 Task: Search one way flight ticket for 4 adults, 2 children, 2 infants in seat and 1 infant on lap in premium economy from Pierre: Pierre Regional Airport to Gillette: Gillette Campbell County Airport on 5-1-2023. Choice of flights is United. Number of bags: 9 checked bags. Price is upto 74000. Outbound departure time preference is 21:15.
Action: Mouse moved to (300, 326)
Screenshot: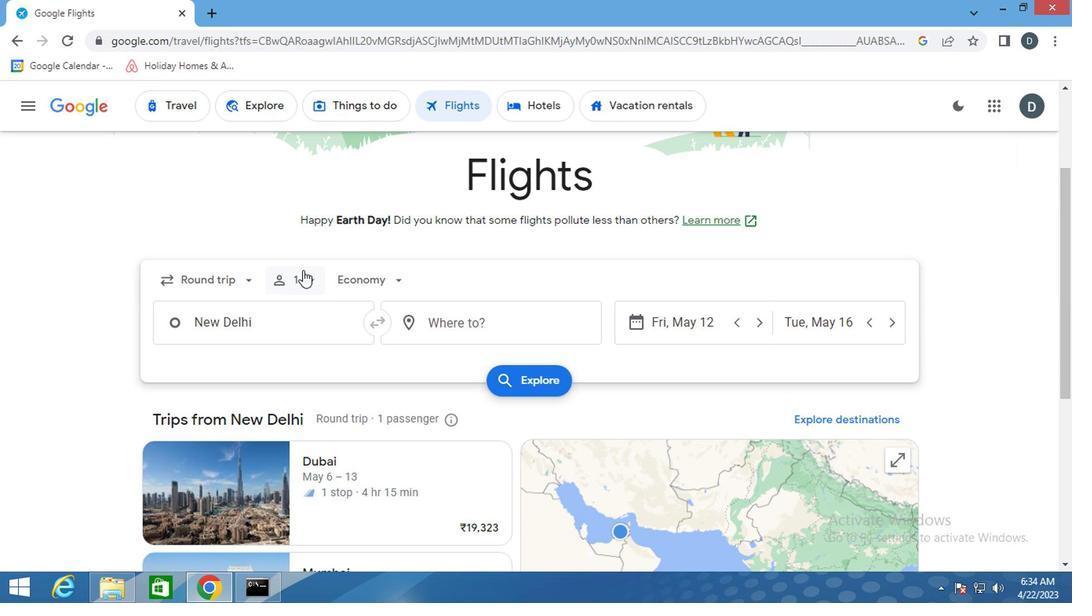 
Action: Mouse pressed left at (300, 326)
Screenshot: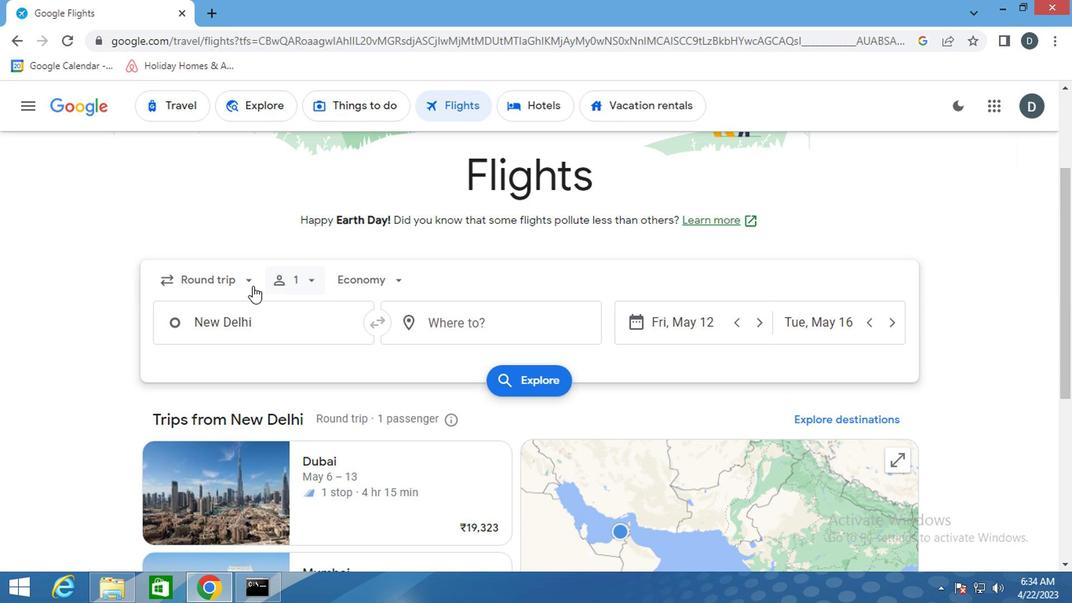 
Action: Mouse moved to (302, 378)
Screenshot: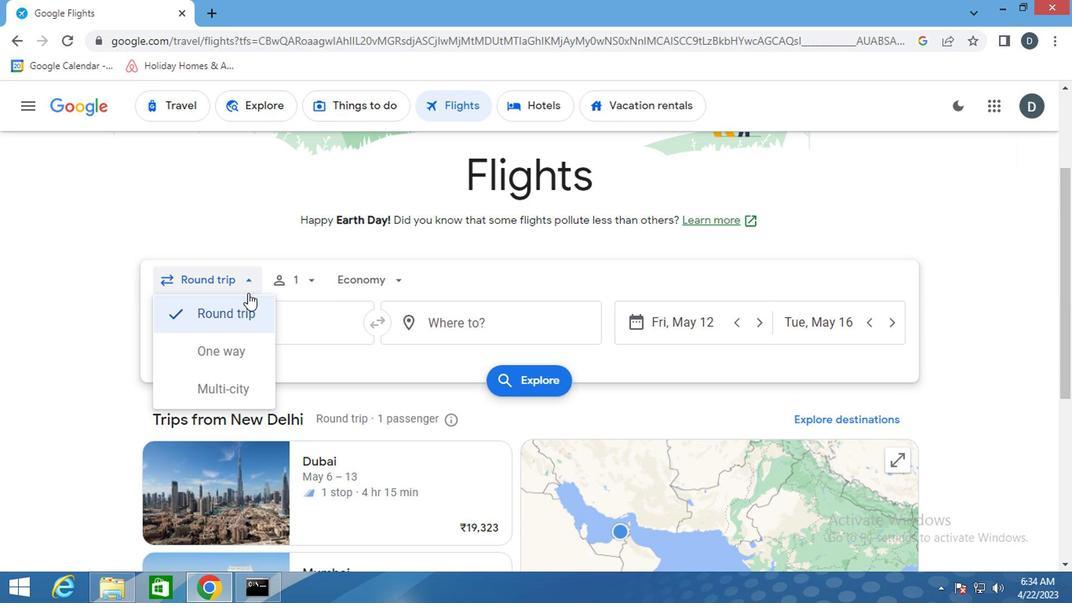 
Action: Mouse pressed left at (302, 378)
Screenshot: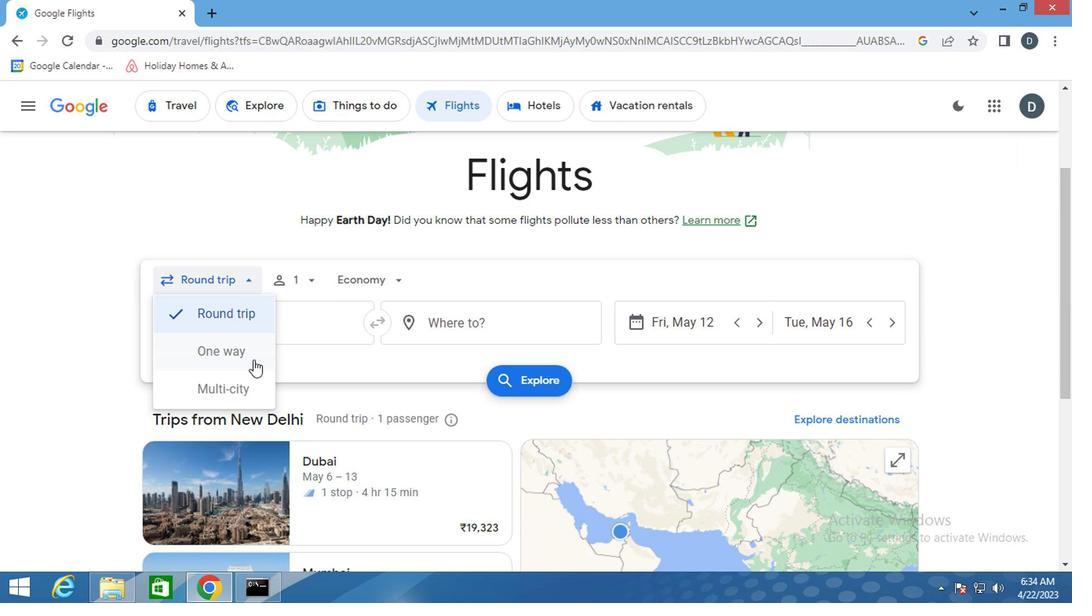 
Action: Mouse moved to (334, 320)
Screenshot: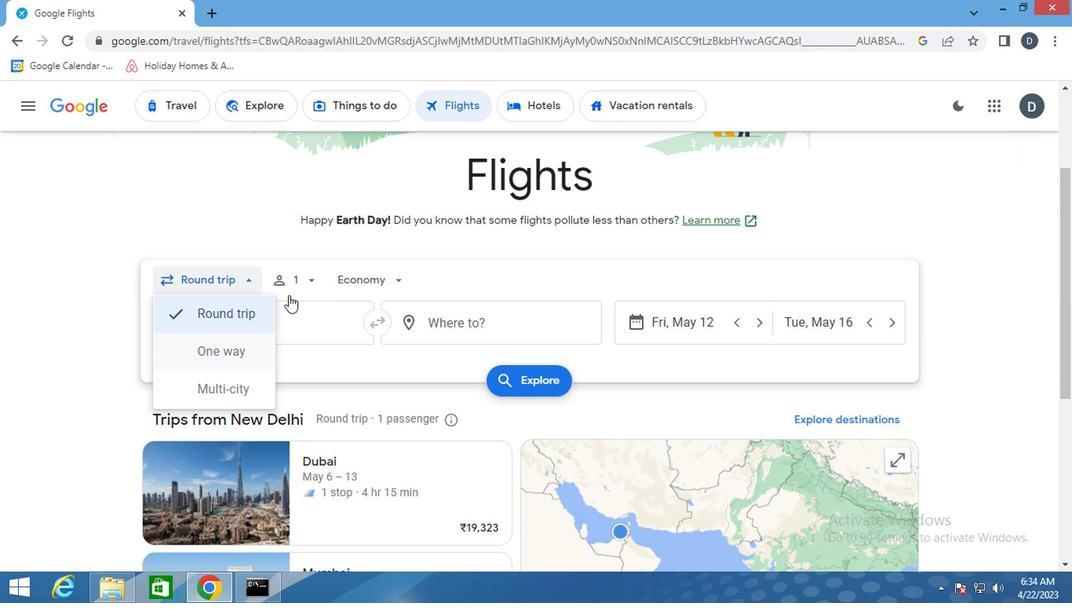 
Action: Mouse pressed left at (334, 320)
Screenshot: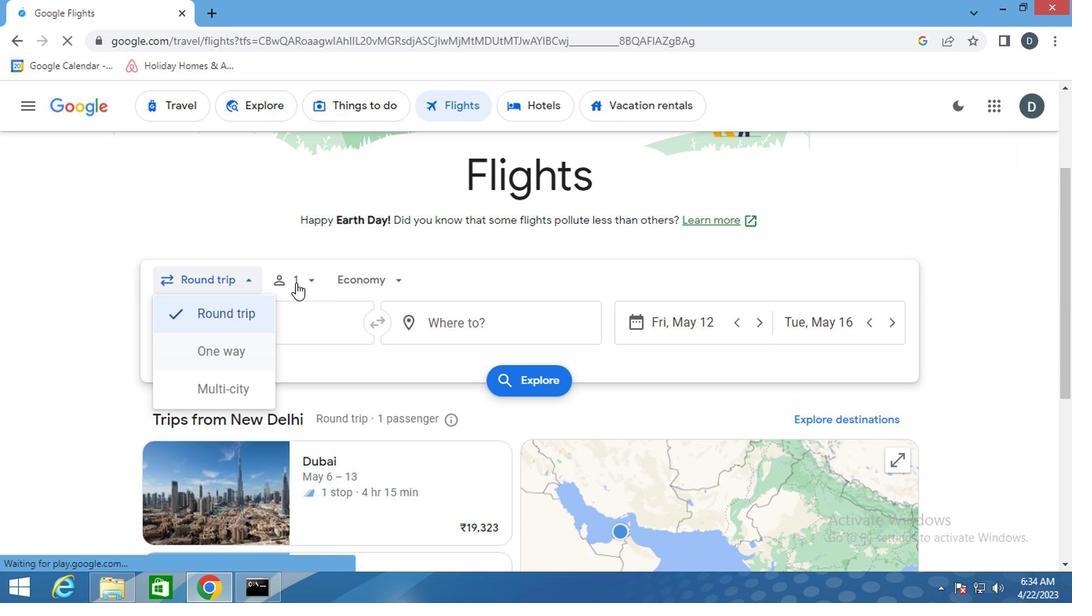 
Action: Mouse moved to (415, 353)
Screenshot: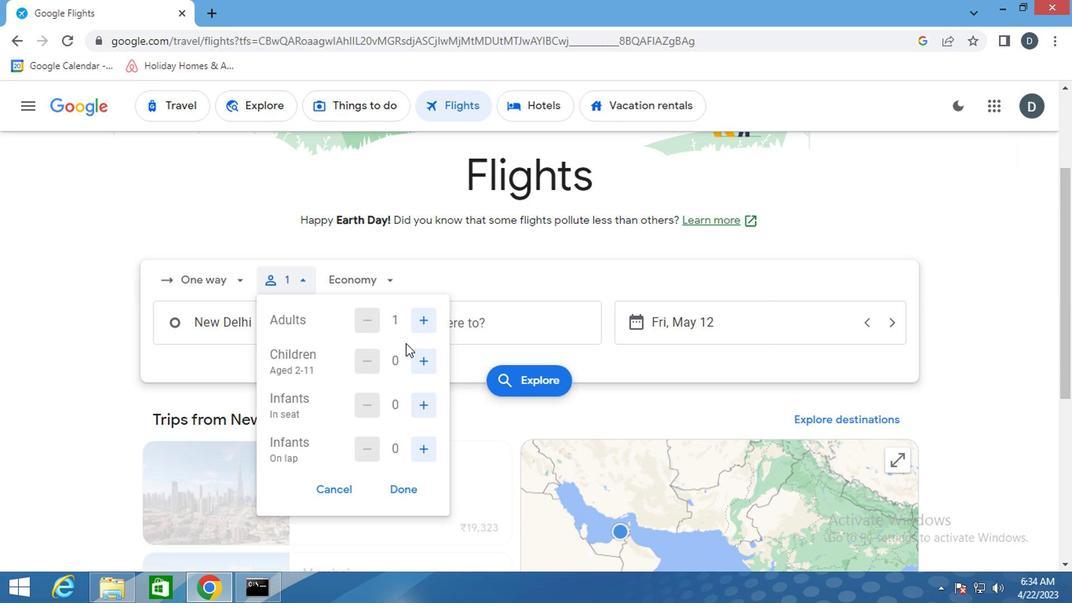 
Action: Mouse pressed left at (415, 353)
Screenshot: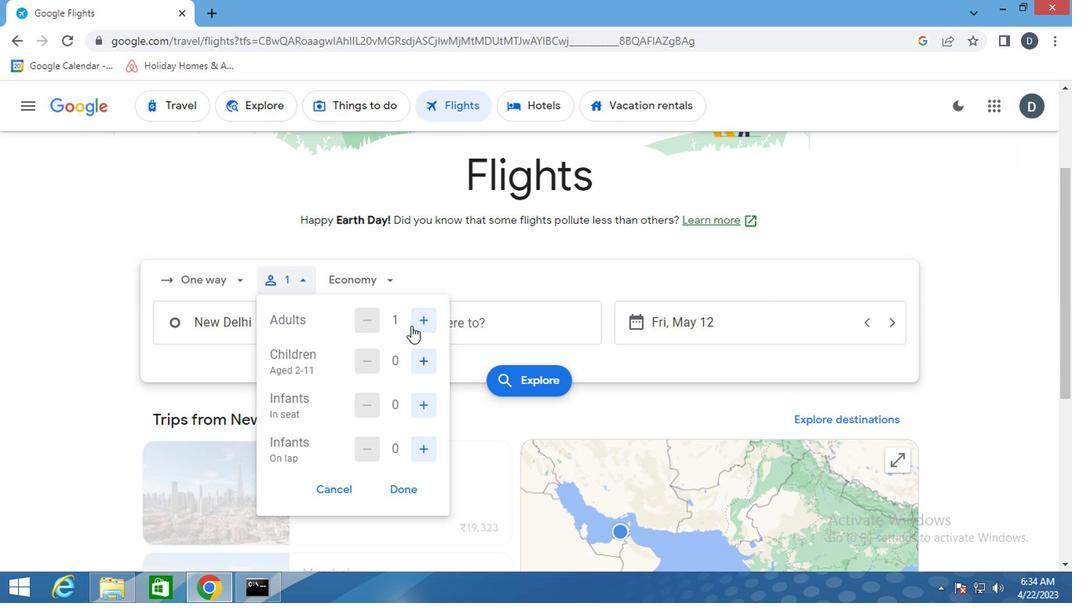 
Action: Mouse pressed left at (415, 353)
Screenshot: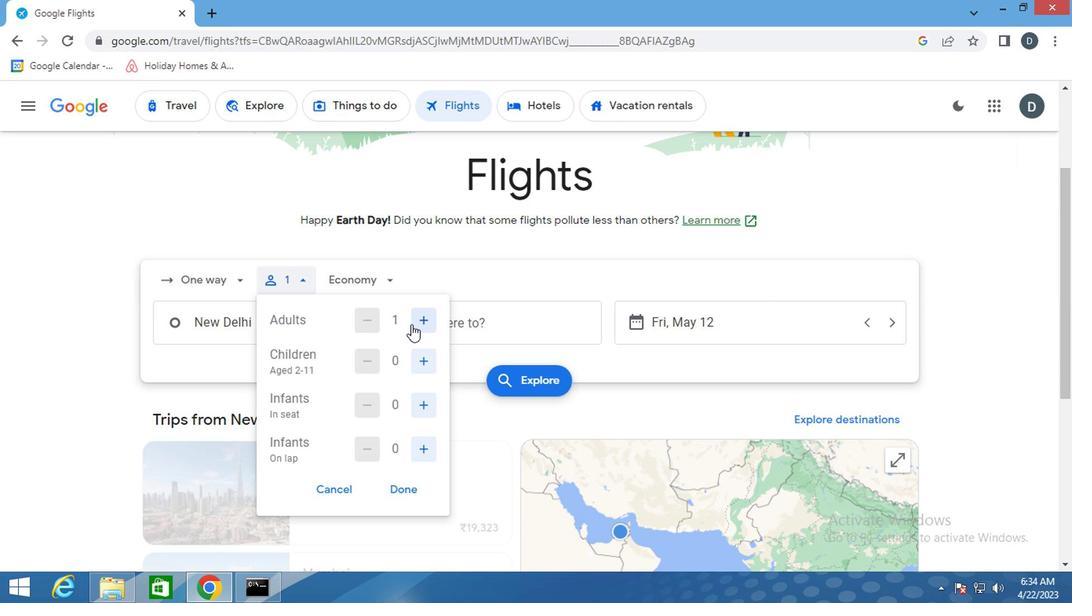 
Action: Mouse pressed left at (415, 353)
Screenshot: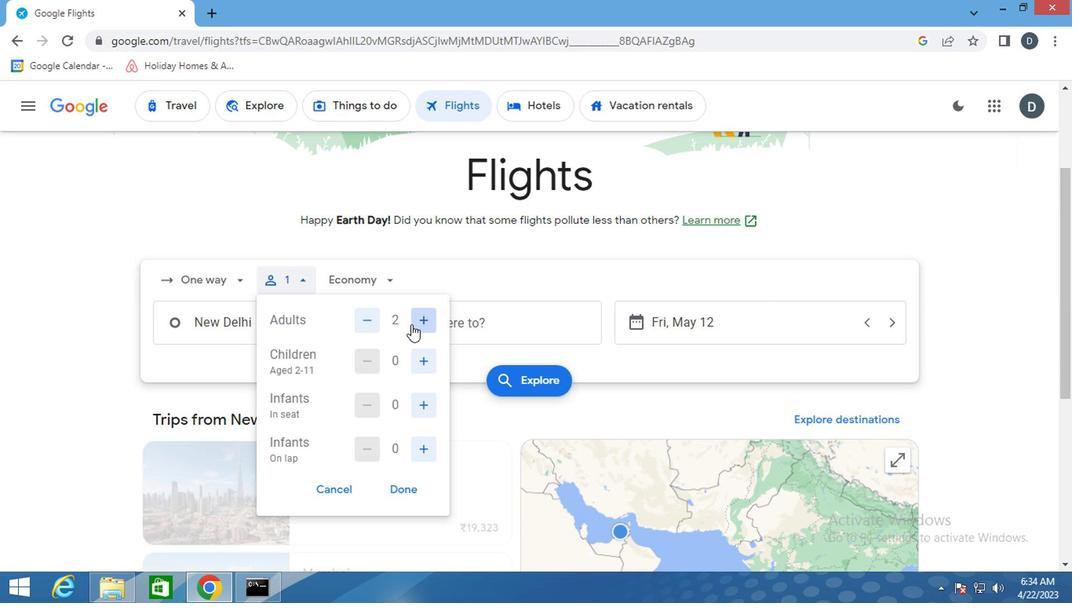 
Action: Mouse moved to (423, 380)
Screenshot: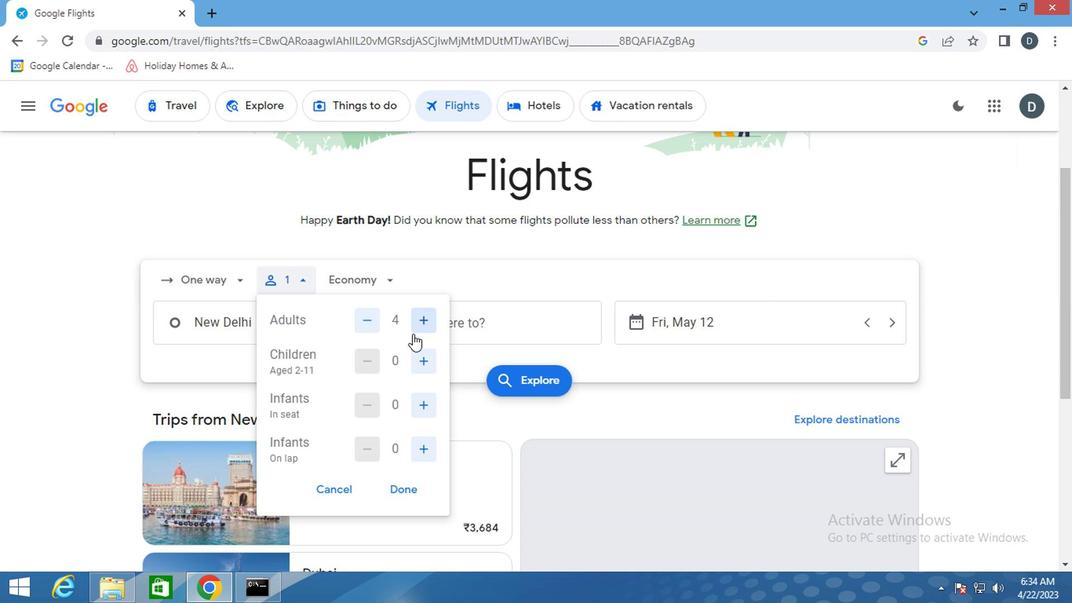 
Action: Mouse pressed left at (423, 380)
Screenshot: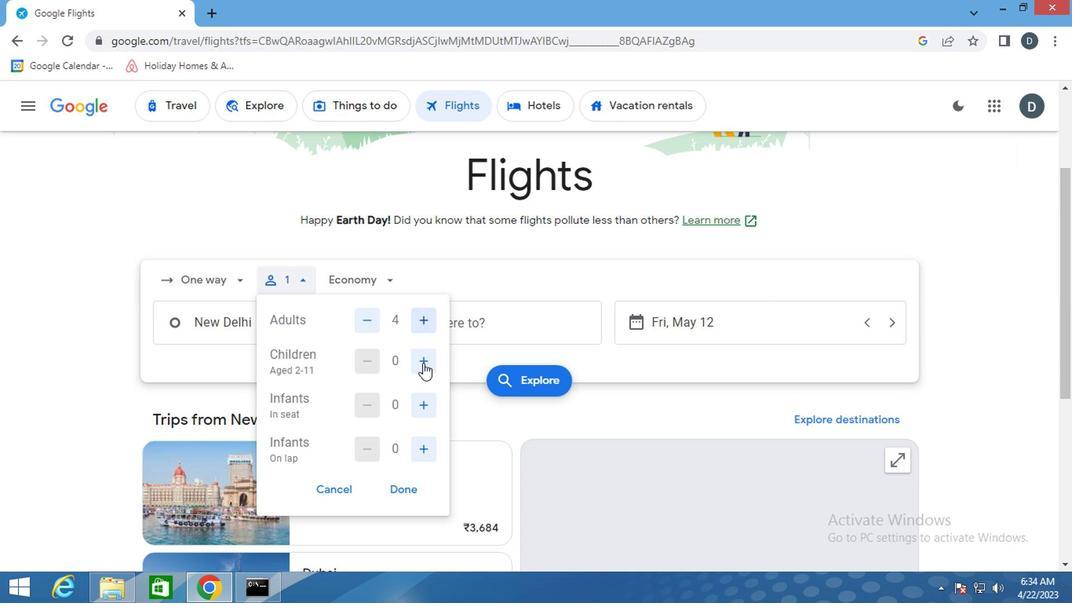 
Action: Mouse pressed left at (423, 380)
Screenshot: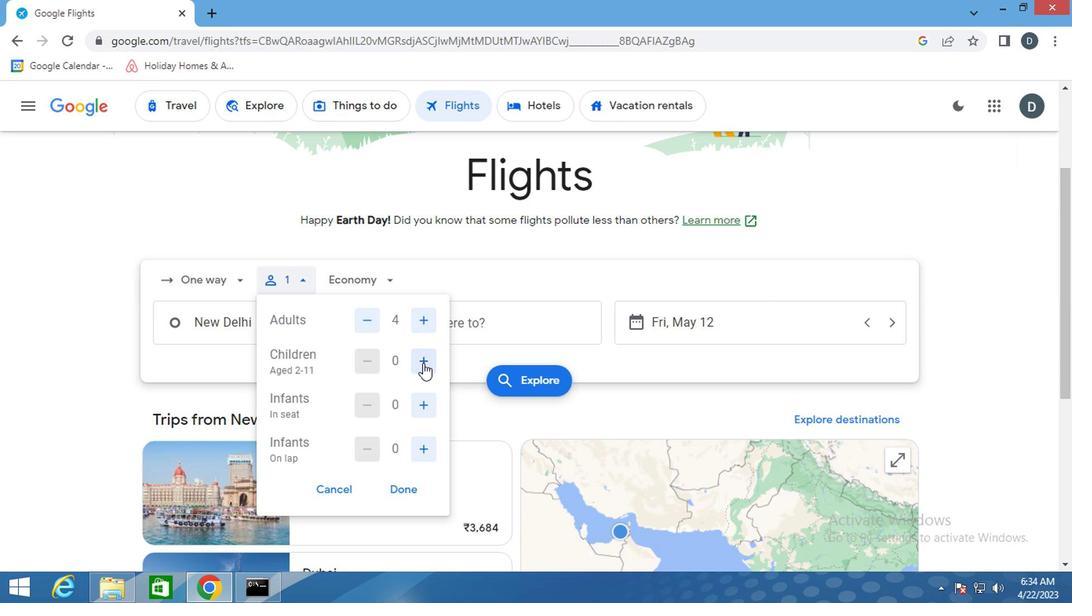 
Action: Mouse moved to (427, 407)
Screenshot: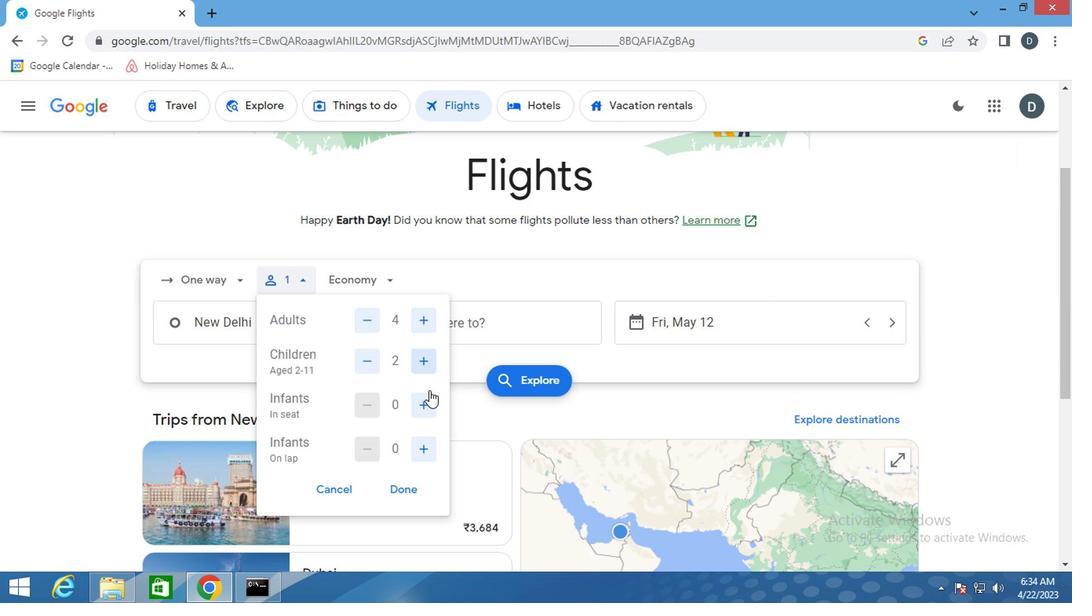 
Action: Mouse pressed left at (427, 407)
Screenshot: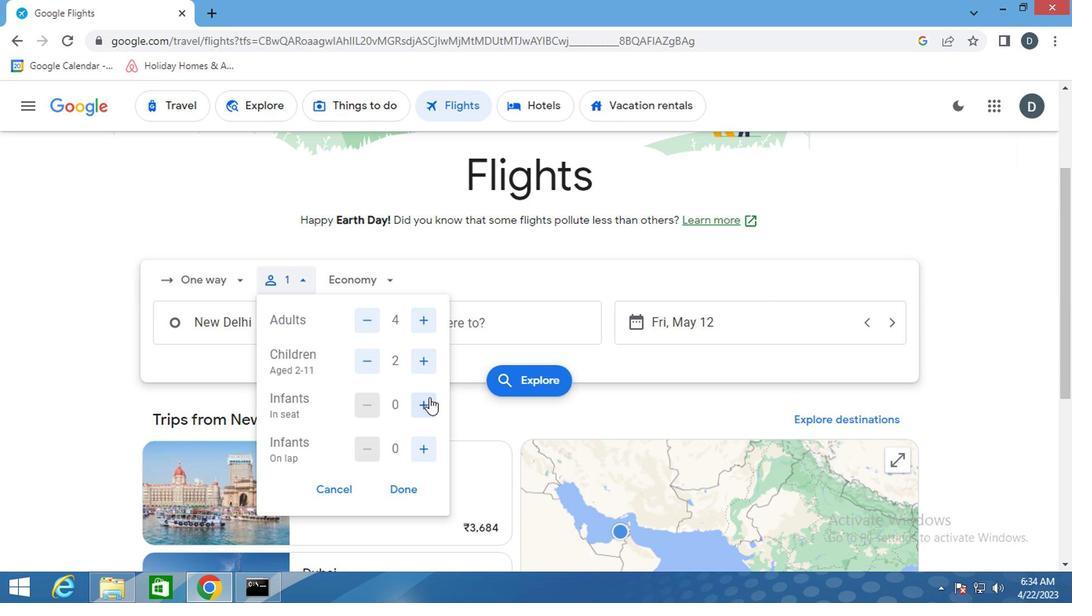 
Action: Mouse pressed left at (427, 407)
Screenshot: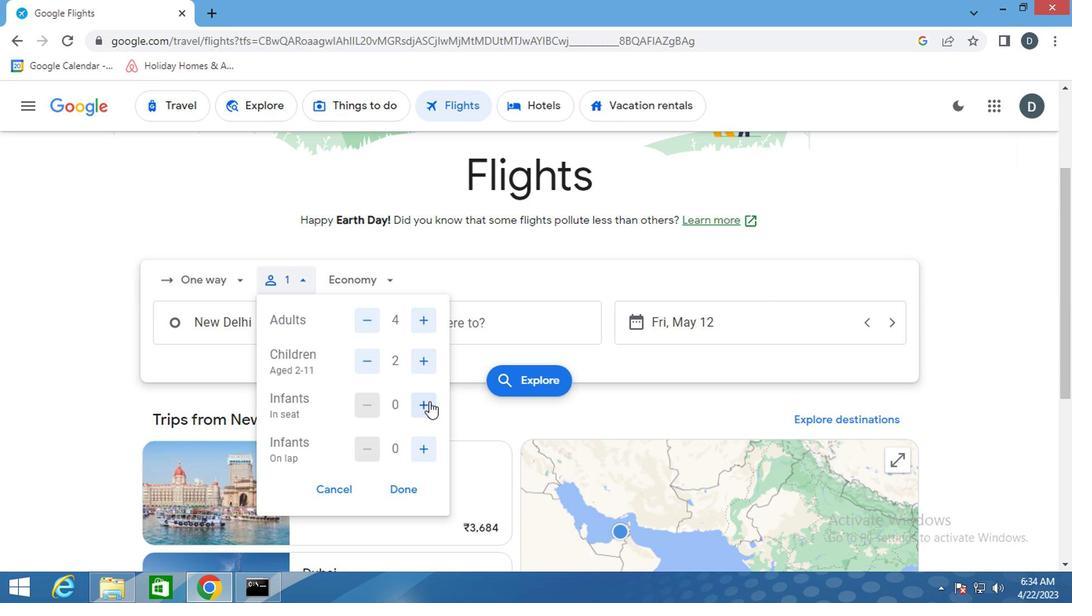 
Action: Mouse moved to (424, 443)
Screenshot: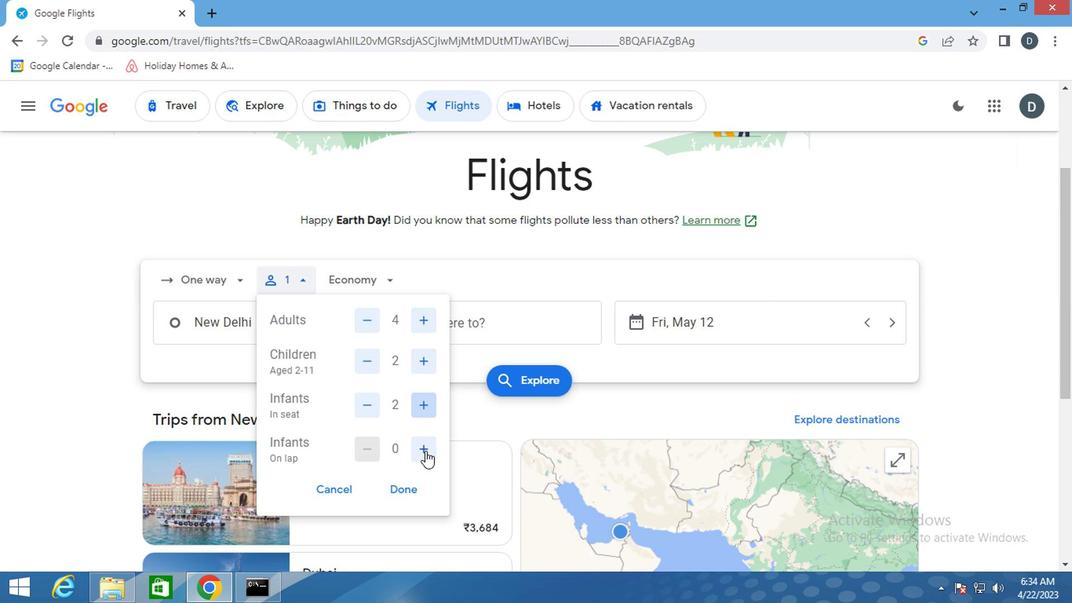 
Action: Mouse pressed left at (424, 443)
Screenshot: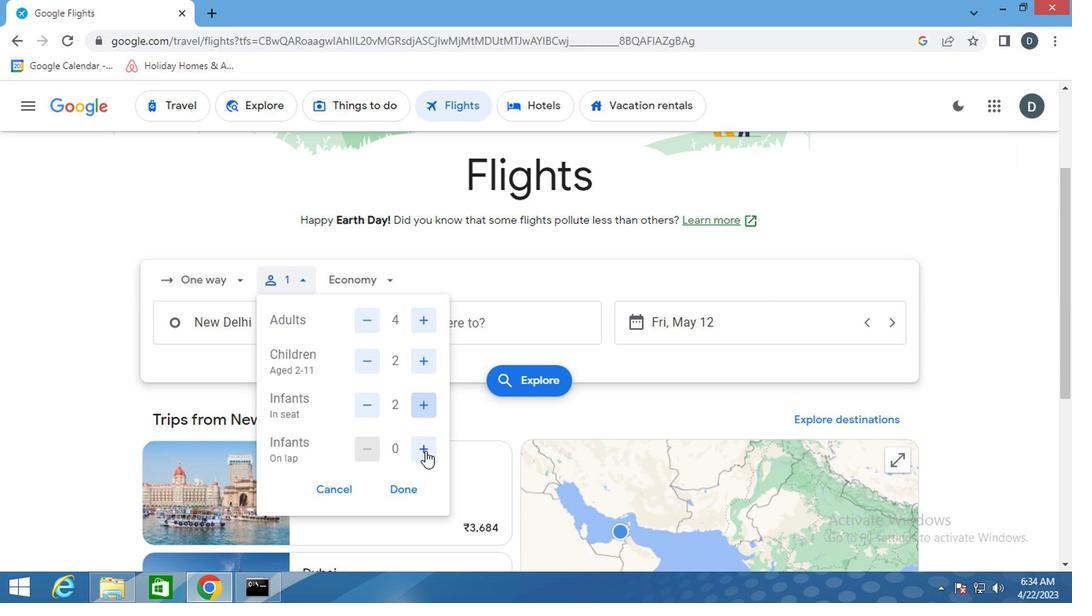 
Action: Mouse moved to (414, 459)
Screenshot: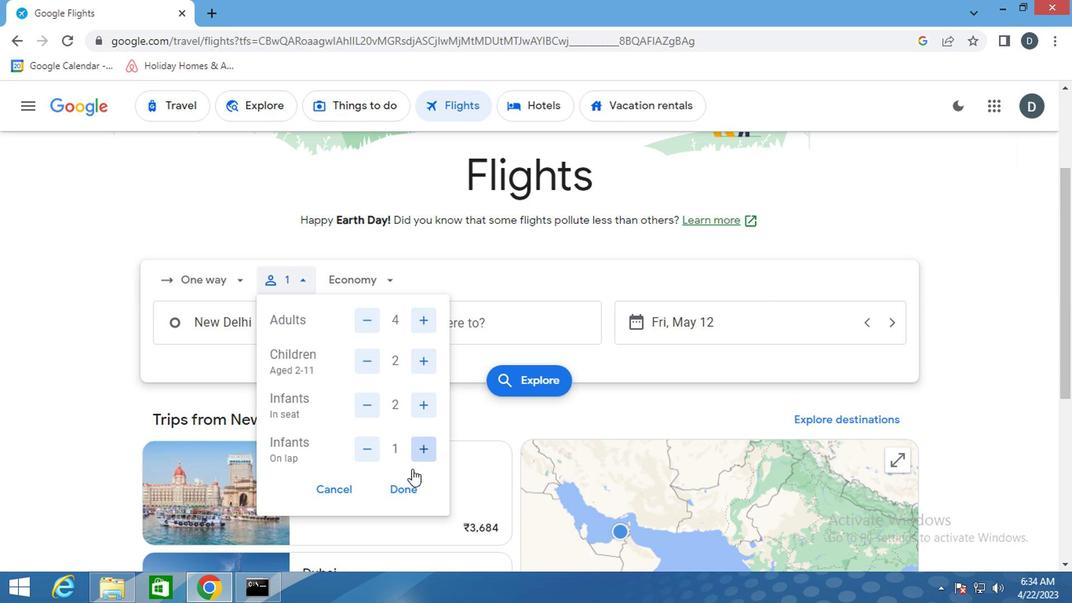 
Action: Mouse pressed left at (414, 459)
Screenshot: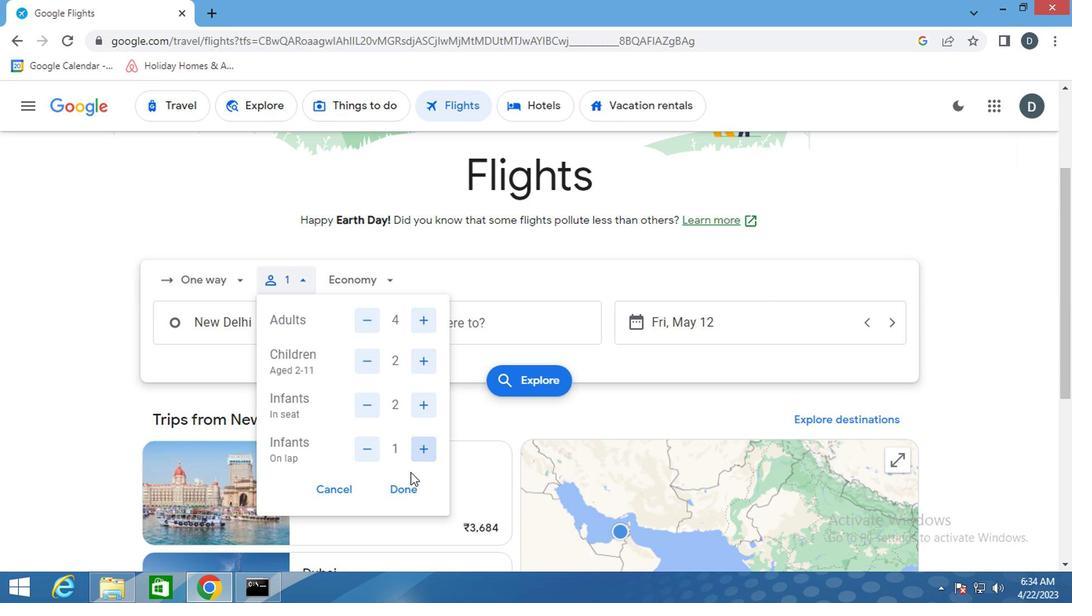 
Action: Mouse moved to (414, 468)
Screenshot: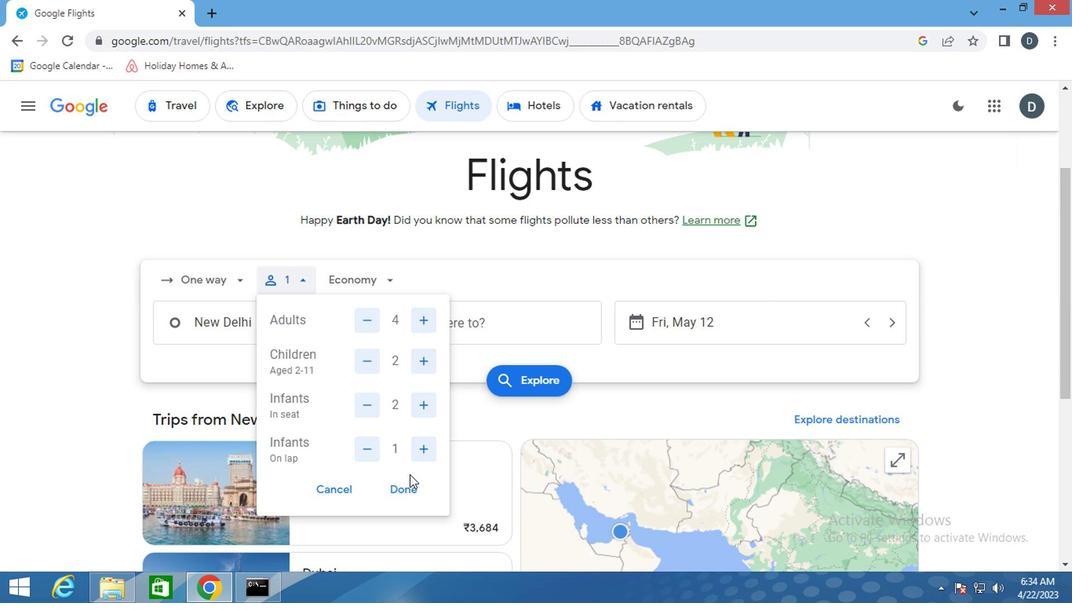 
Action: Mouse pressed left at (414, 468)
Screenshot: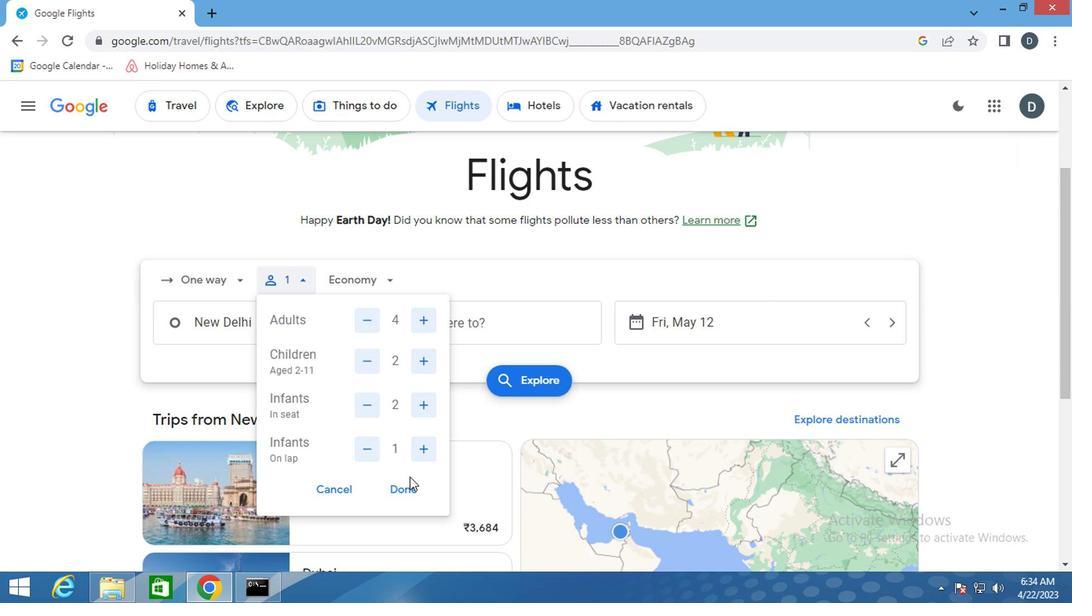 
Action: Mouse moved to (381, 317)
Screenshot: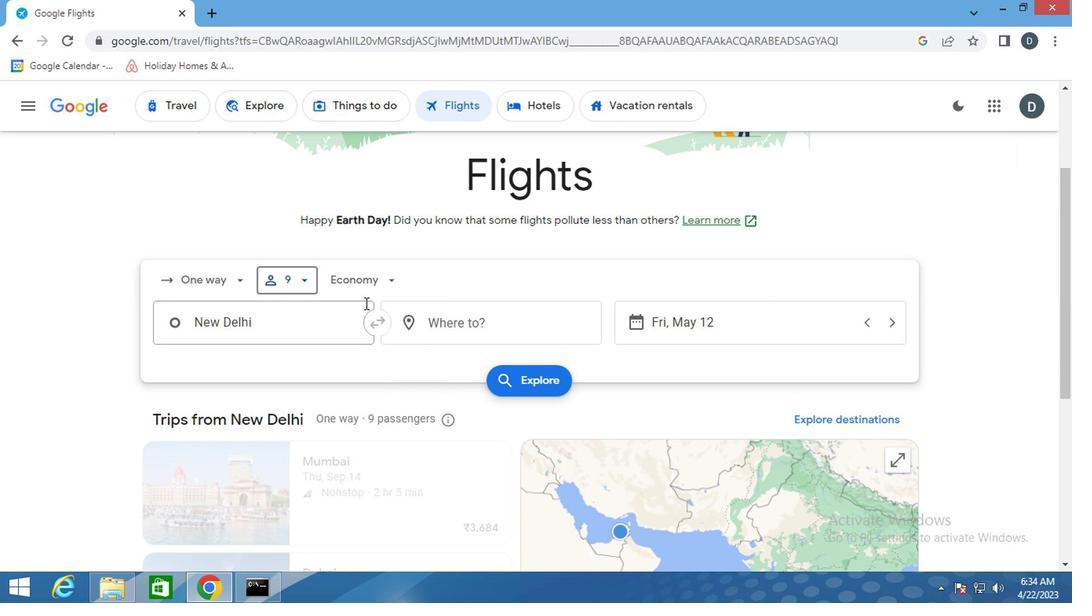 
Action: Mouse pressed left at (381, 317)
Screenshot: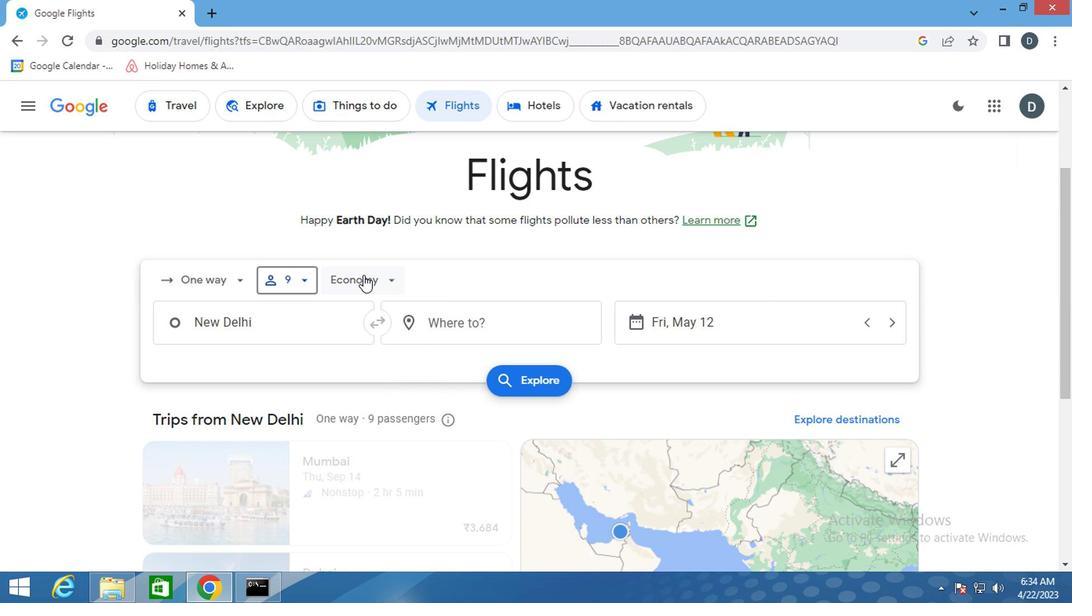 
Action: Mouse moved to (397, 366)
Screenshot: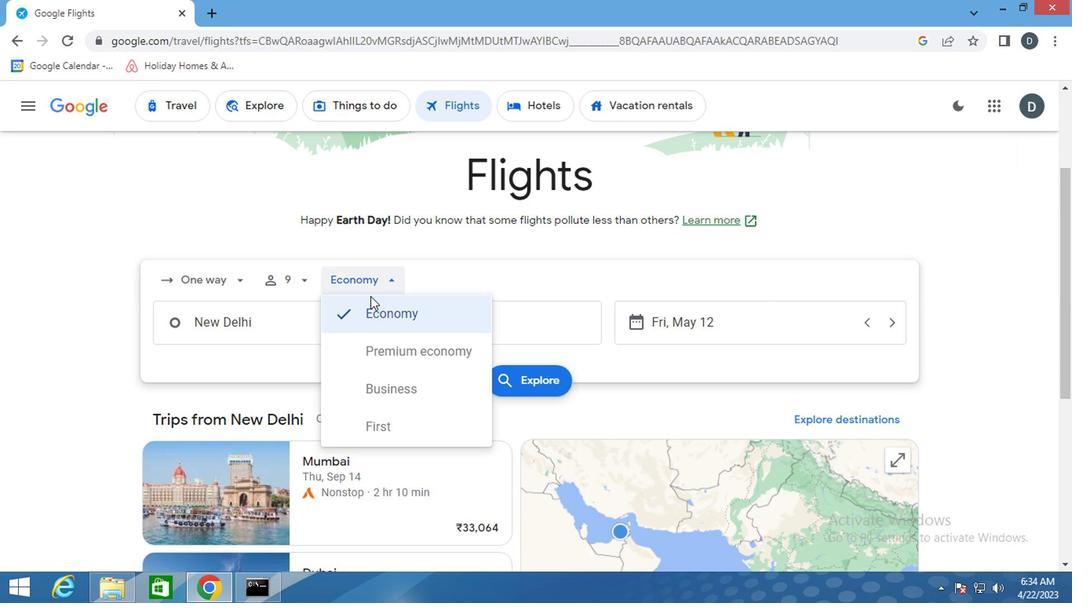 
Action: Mouse pressed left at (397, 366)
Screenshot: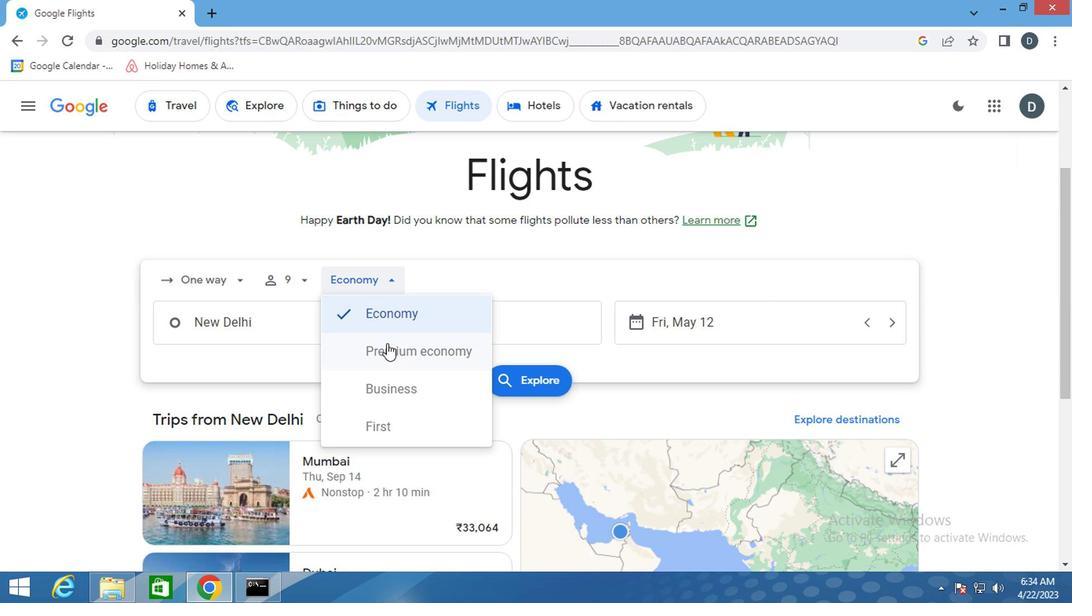 
Action: Mouse moved to (315, 349)
Screenshot: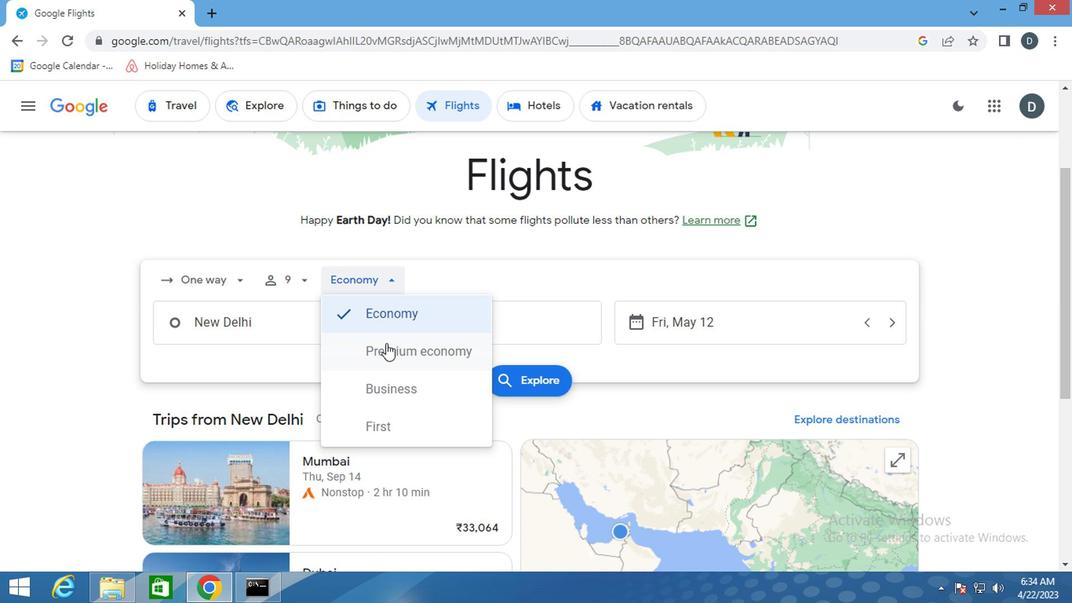 
Action: Mouse pressed left at (315, 349)
Screenshot: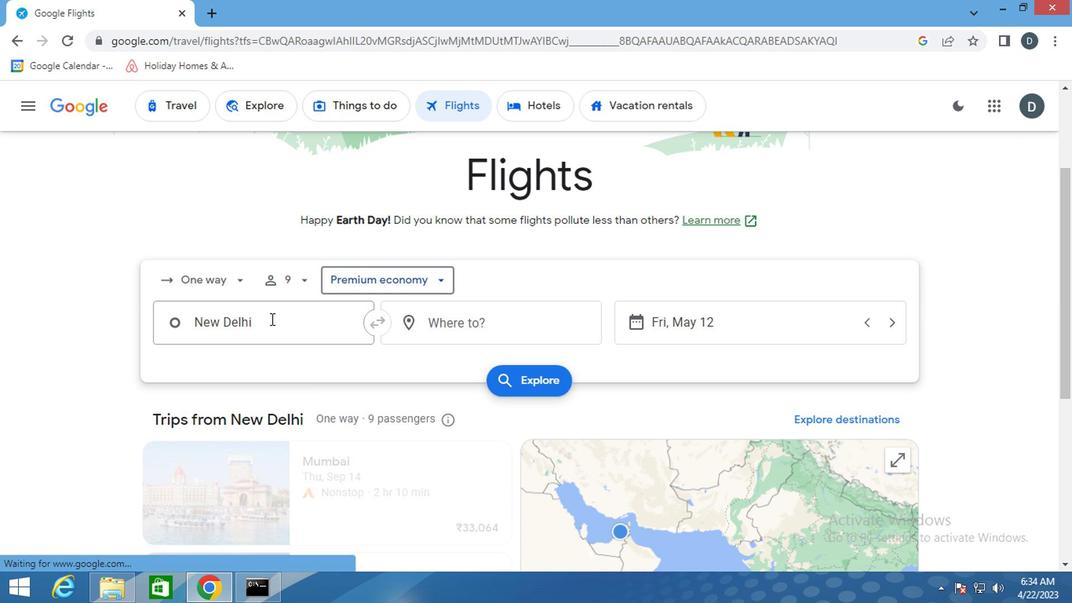 
Action: Key pressed <Key.shift_r>Pierre
Screenshot: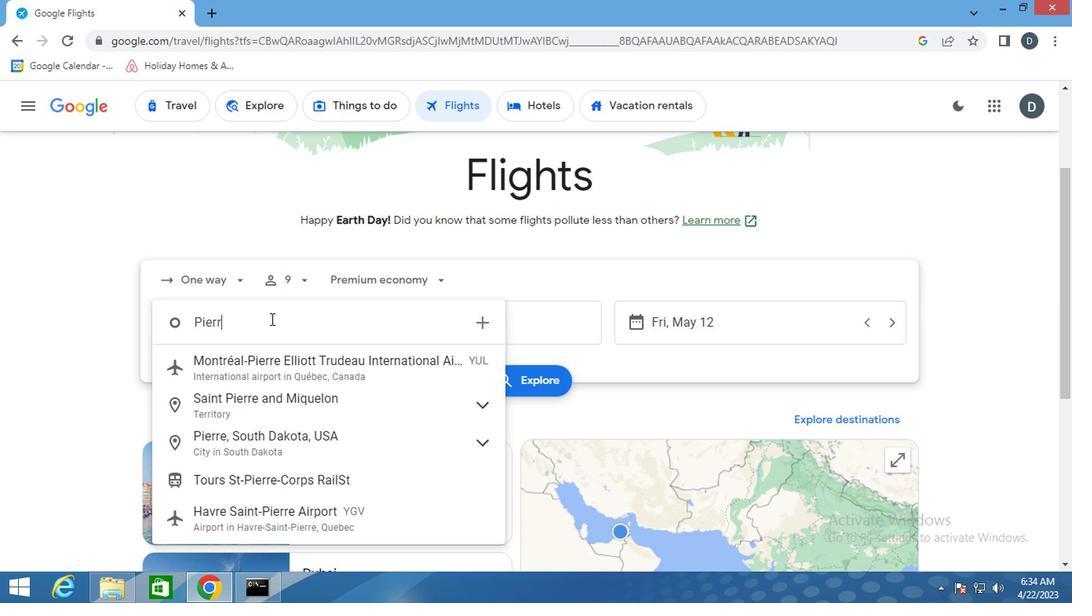 
Action: Mouse moved to (292, 345)
Screenshot: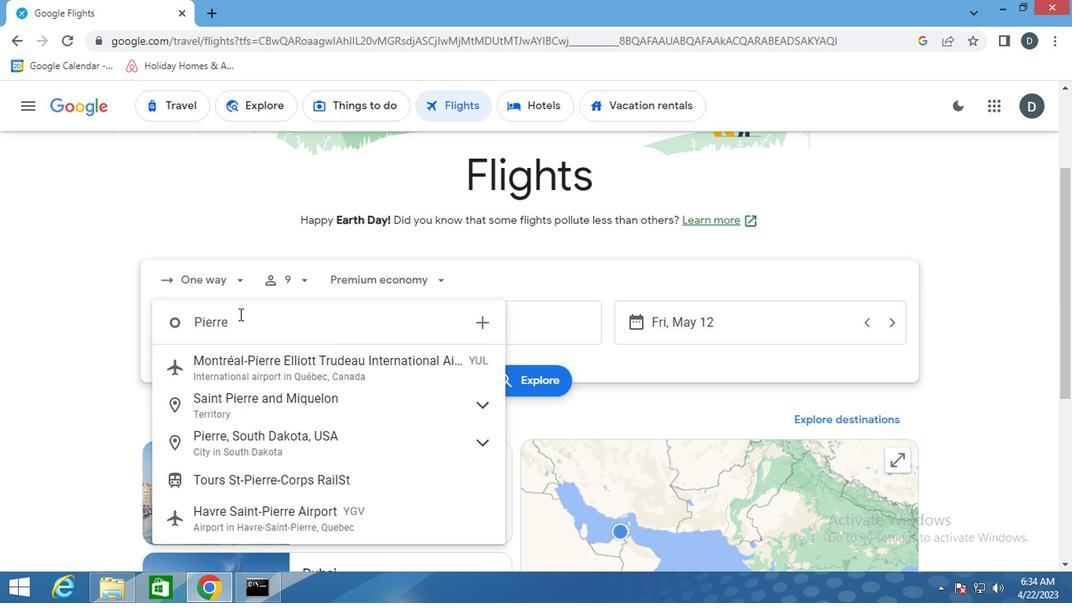 
Action: Key pressed <Key.space><Key.shift>RE
Screenshot: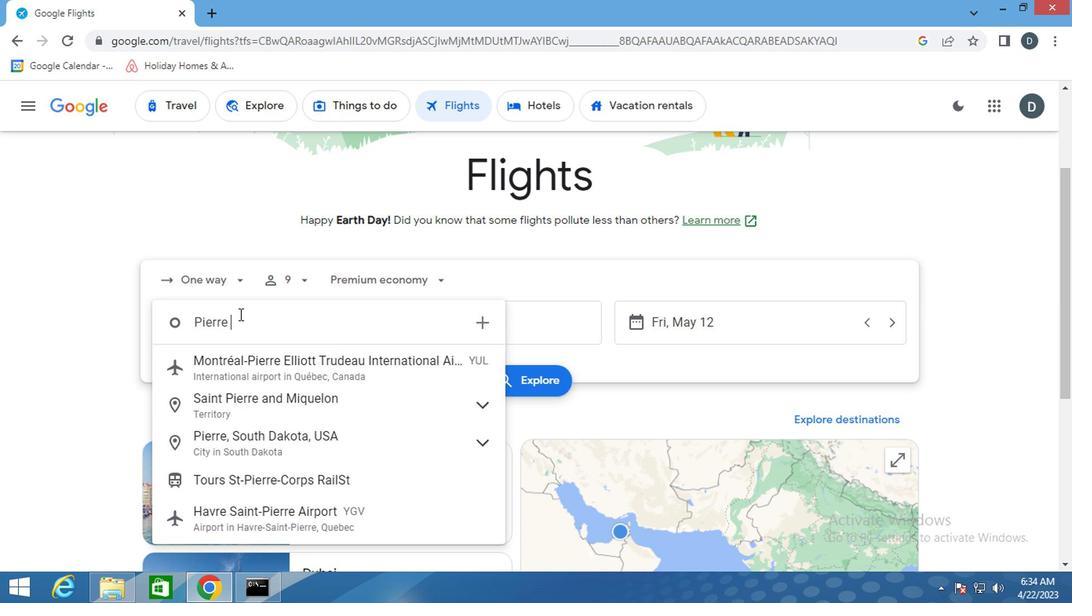 
Action: Mouse moved to (302, 377)
Screenshot: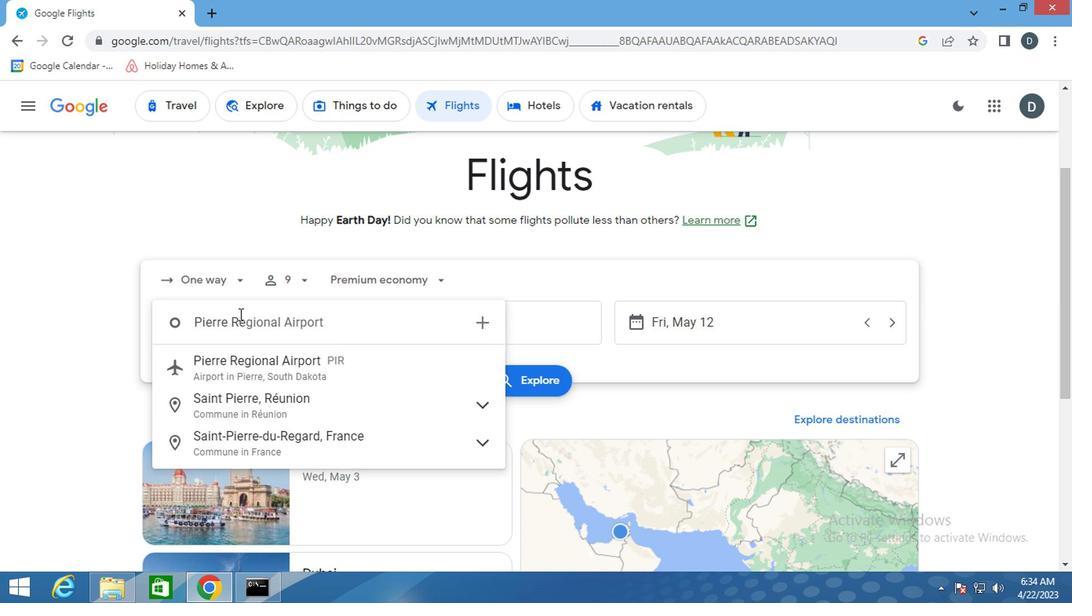 
Action: Mouse pressed left at (302, 377)
Screenshot: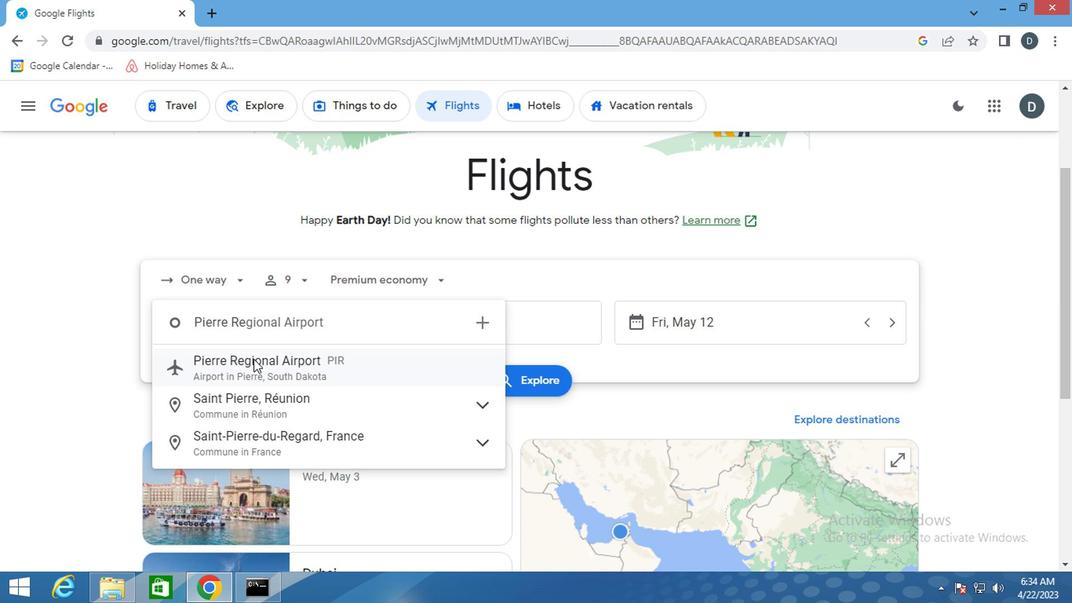 
Action: Mouse moved to (499, 346)
Screenshot: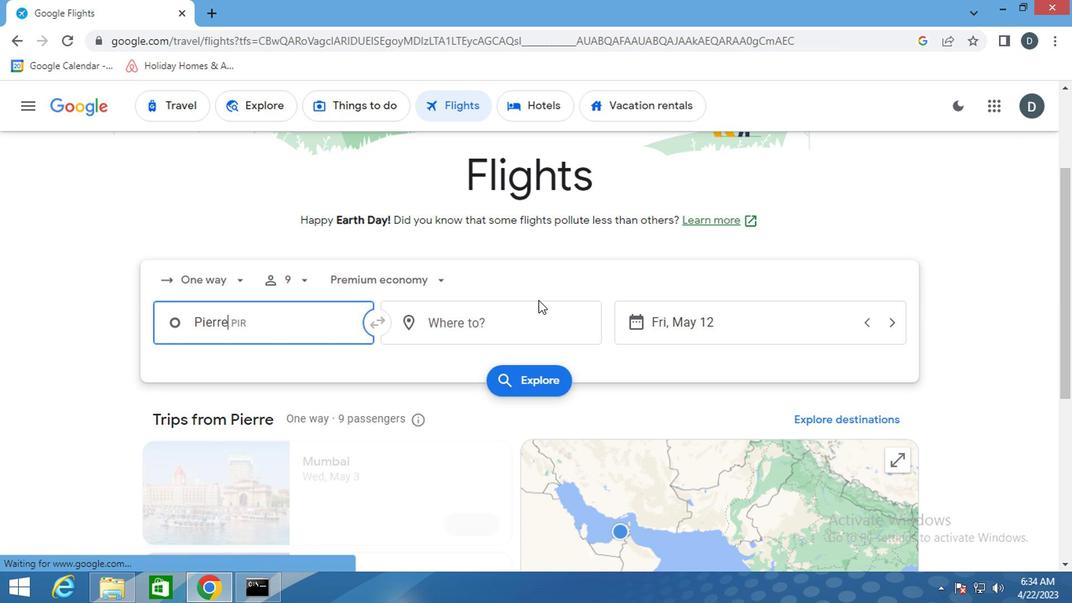 
Action: Mouse pressed left at (499, 346)
Screenshot: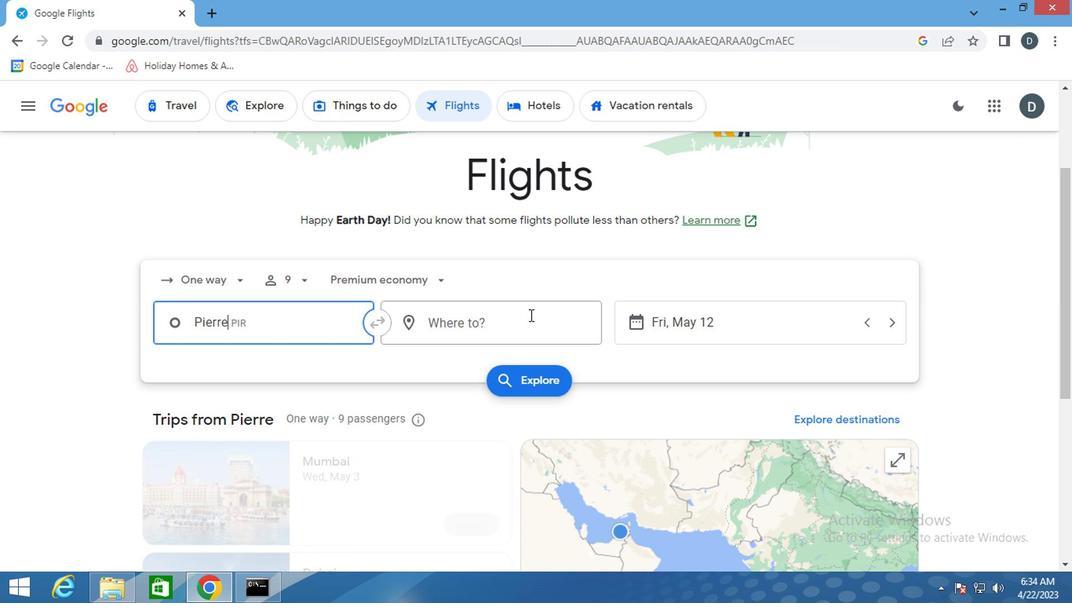 
Action: Key pressed <Key.shift>GILLETTE
Screenshot: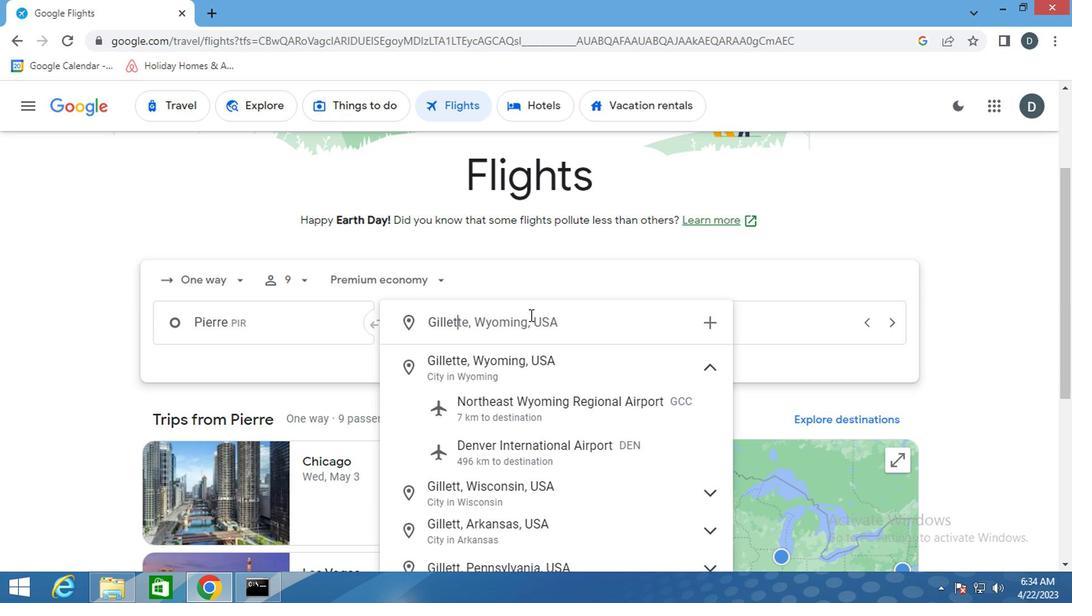 
Action: Mouse moved to (504, 382)
Screenshot: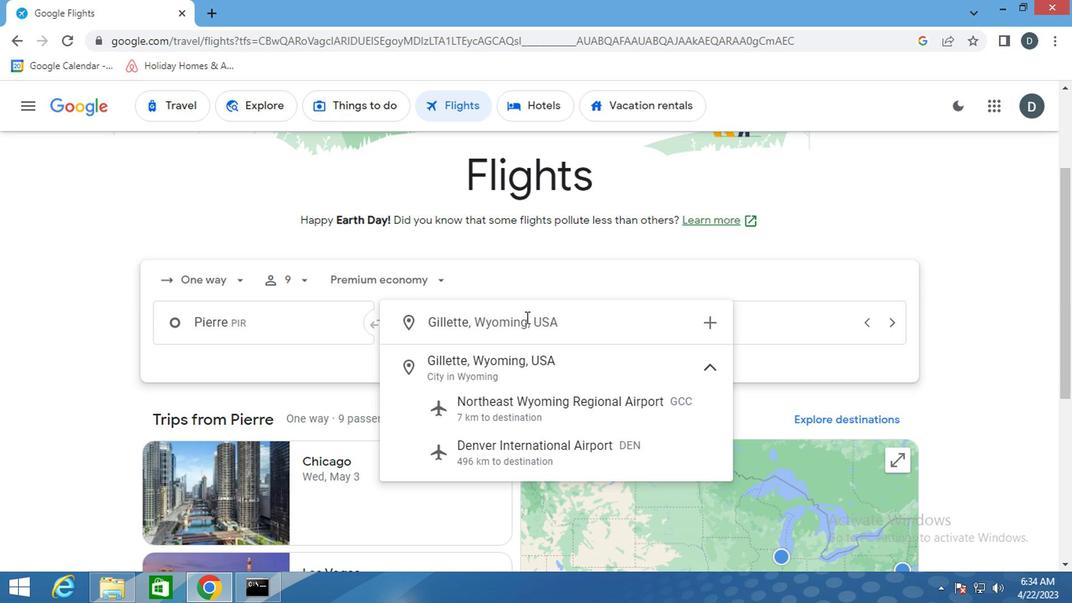 
Action: Mouse pressed left at (504, 382)
Screenshot: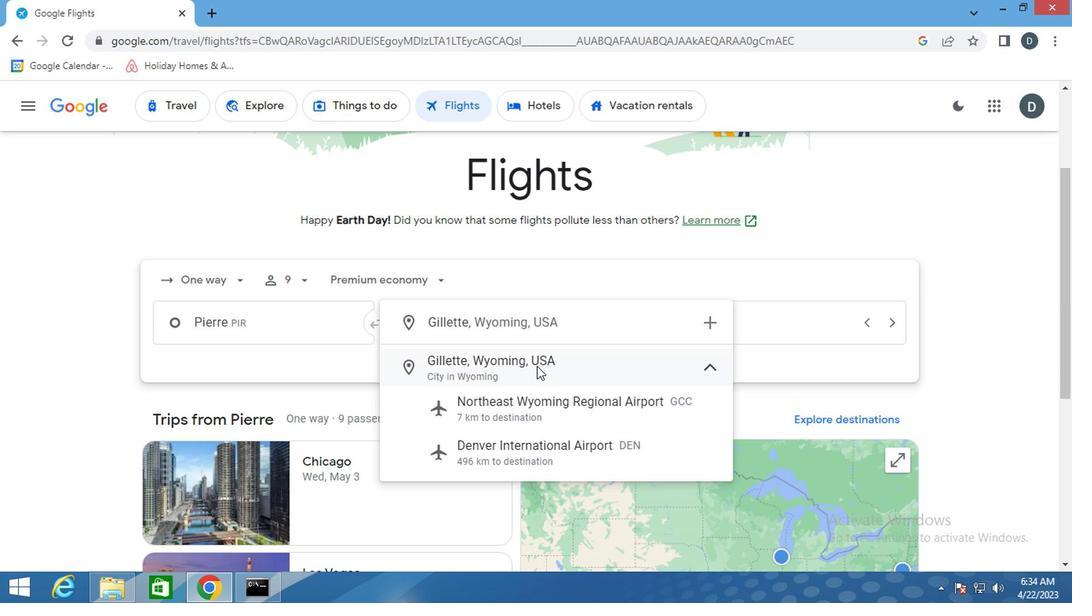 
Action: Mouse moved to (651, 357)
Screenshot: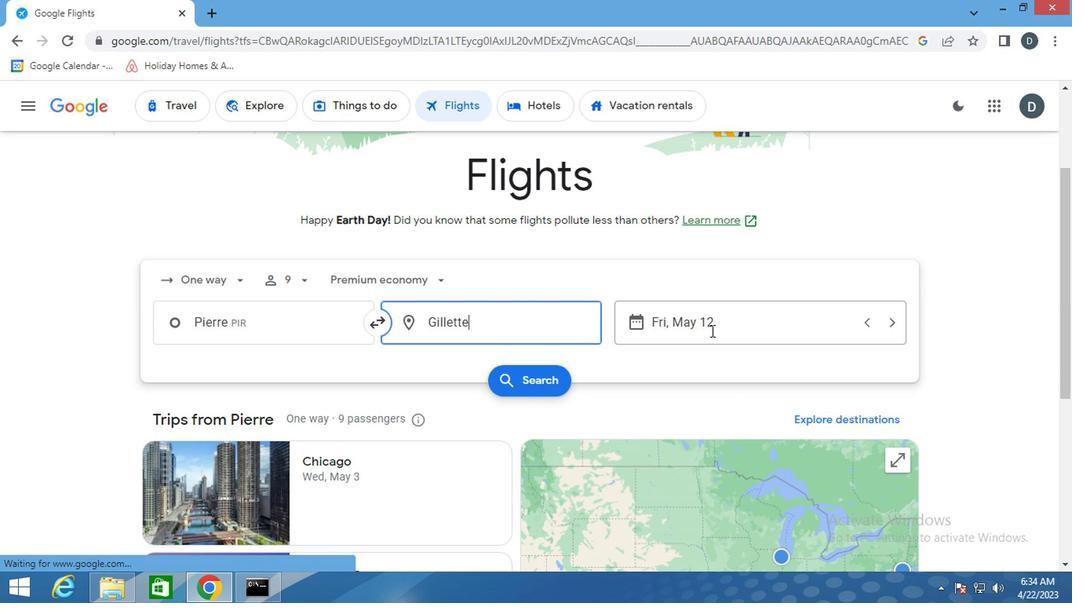 
Action: Mouse pressed left at (651, 357)
Screenshot: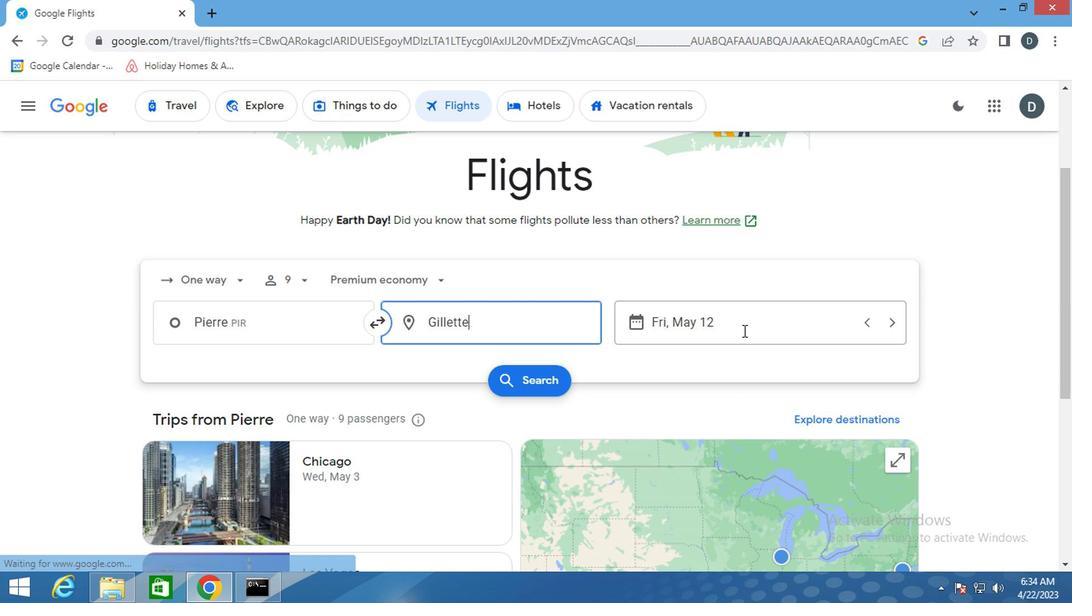 
Action: Mouse moved to (615, 321)
Screenshot: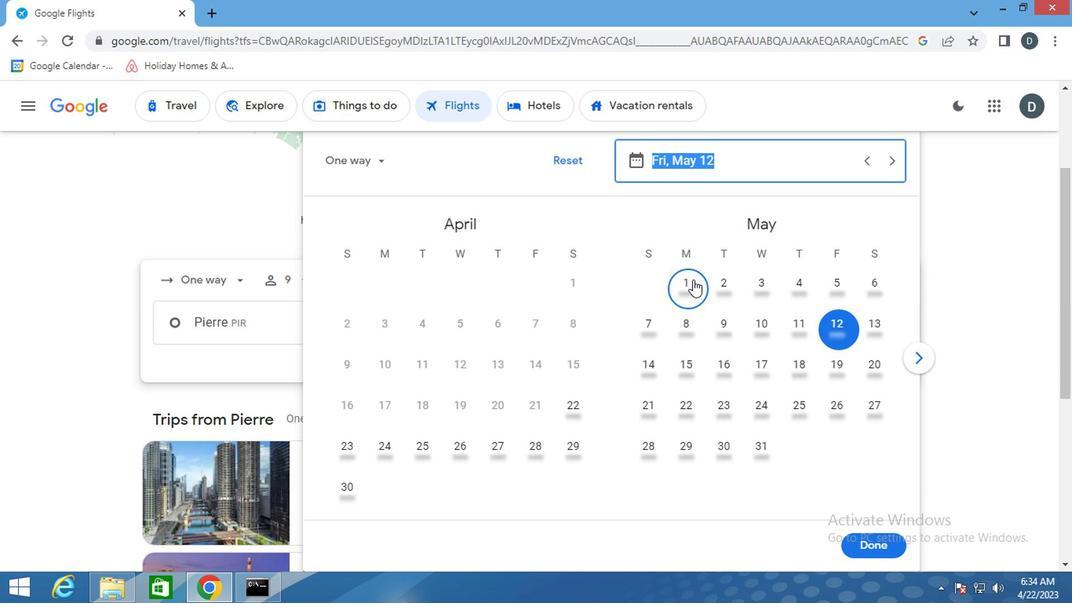 
Action: Mouse pressed left at (615, 321)
Screenshot: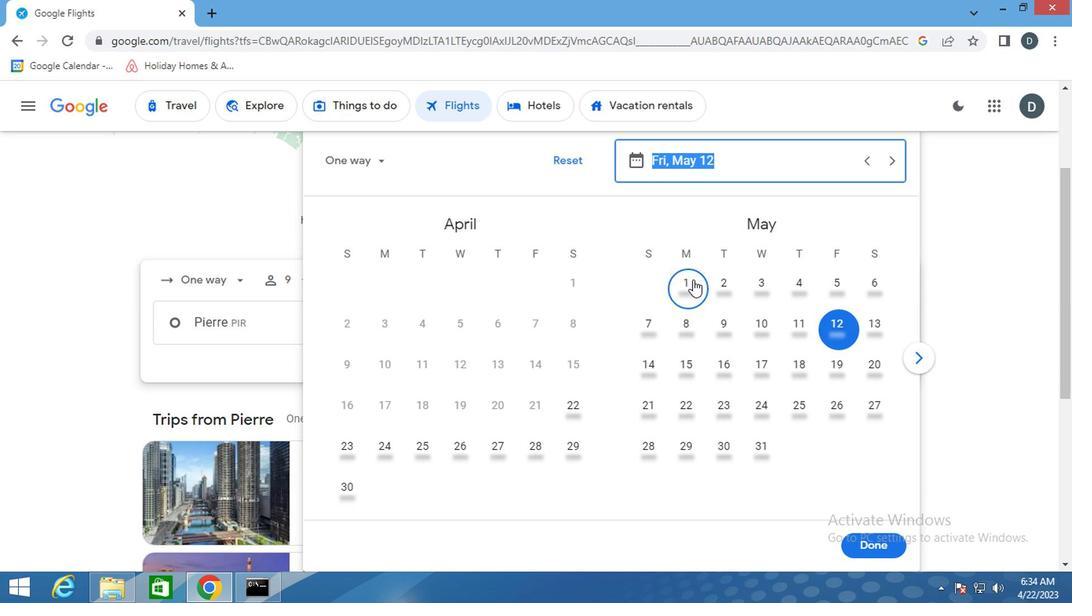 
Action: Mouse moved to (733, 503)
Screenshot: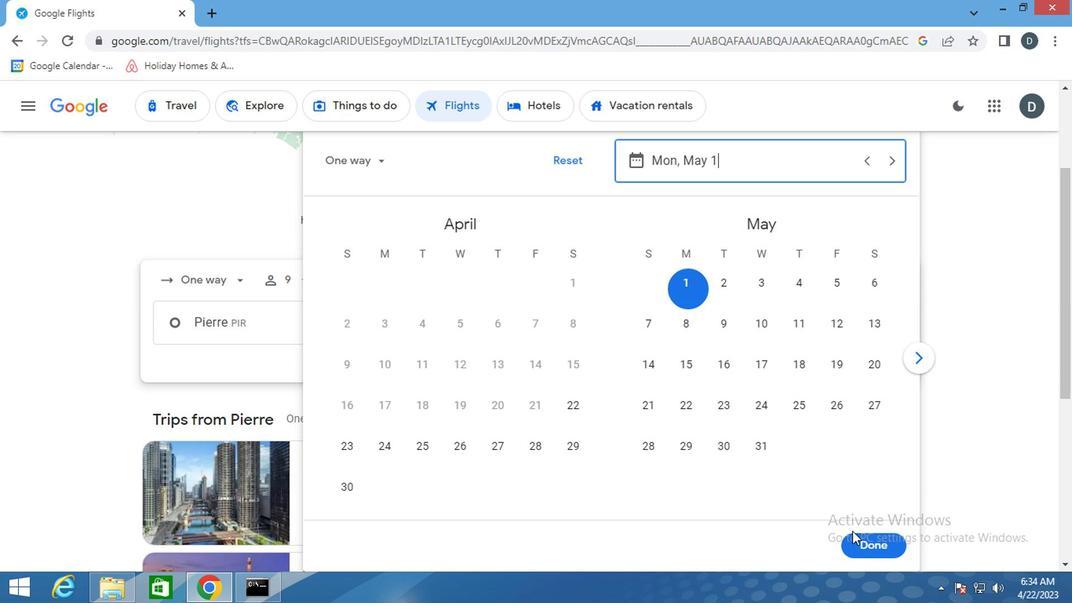 
Action: Mouse pressed left at (733, 503)
Screenshot: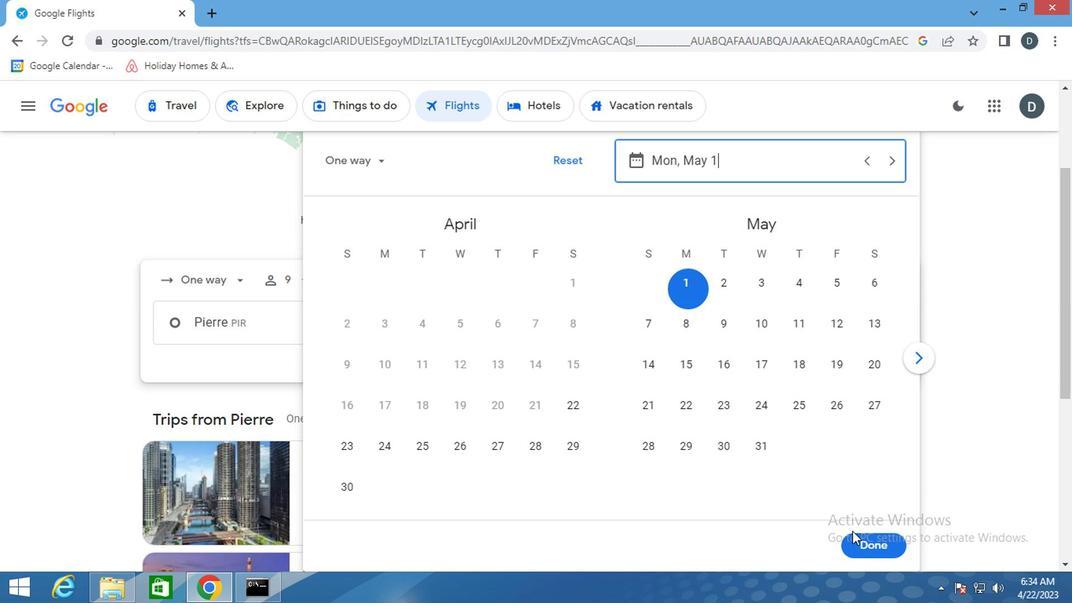 
Action: Mouse moved to (517, 399)
Screenshot: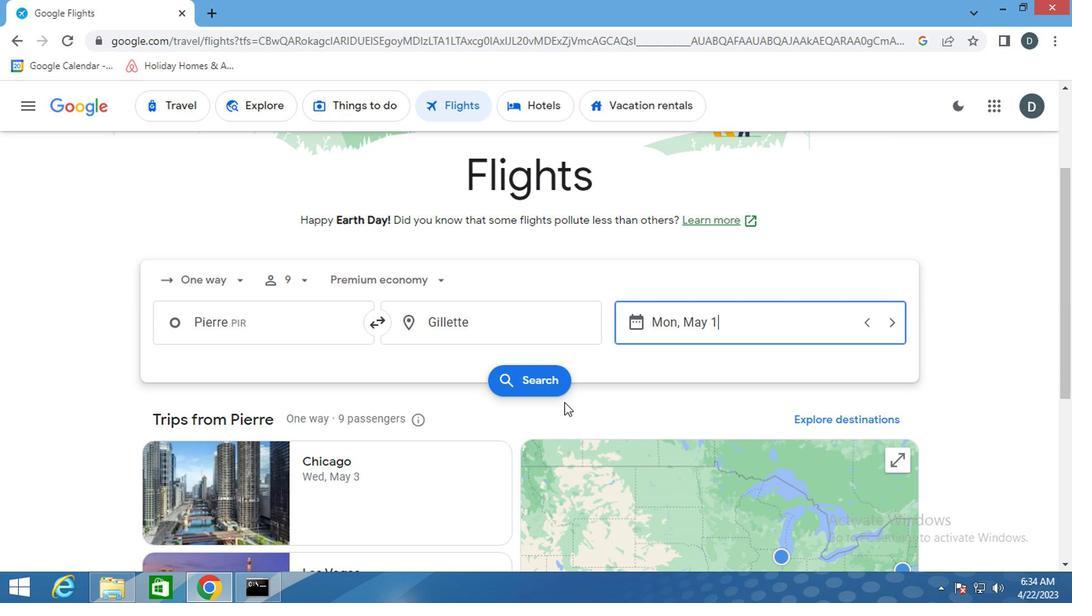 
Action: Mouse pressed left at (517, 399)
Screenshot: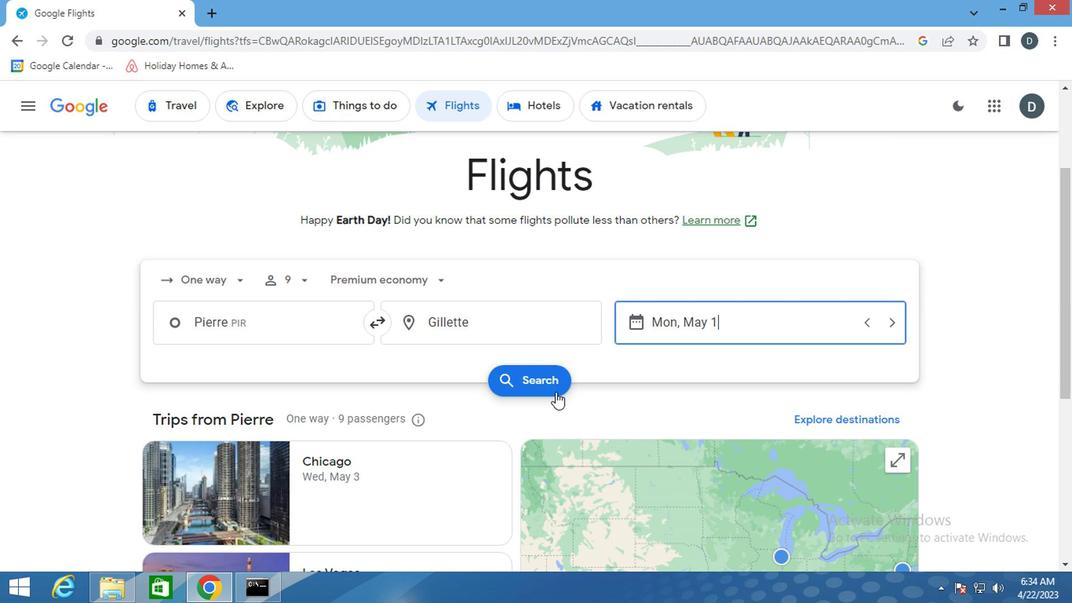 
Action: Mouse moved to (250, 301)
Screenshot: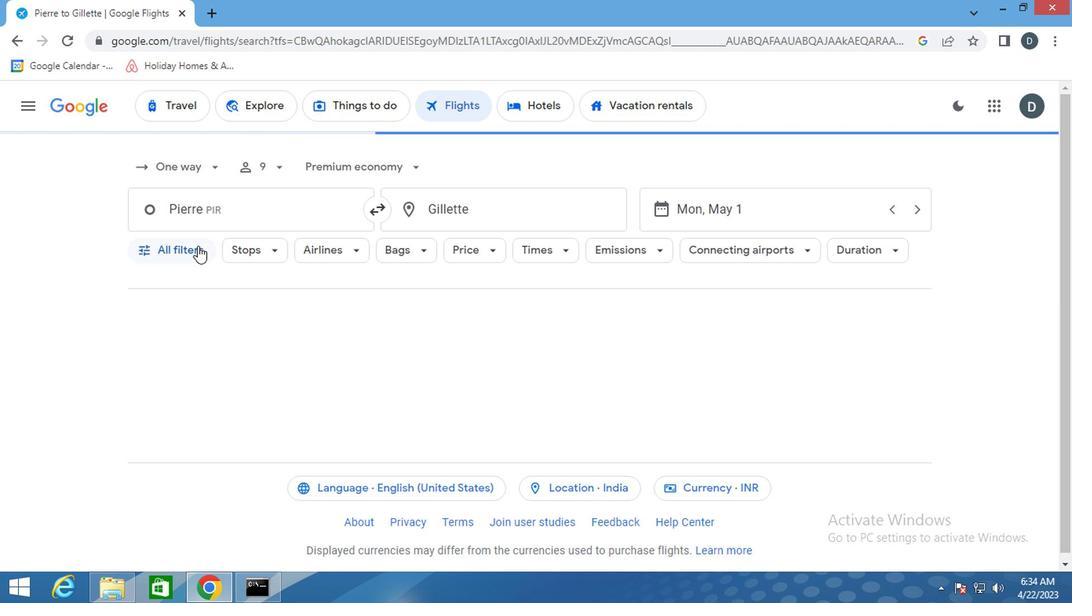 
Action: Mouse pressed left at (250, 301)
Screenshot: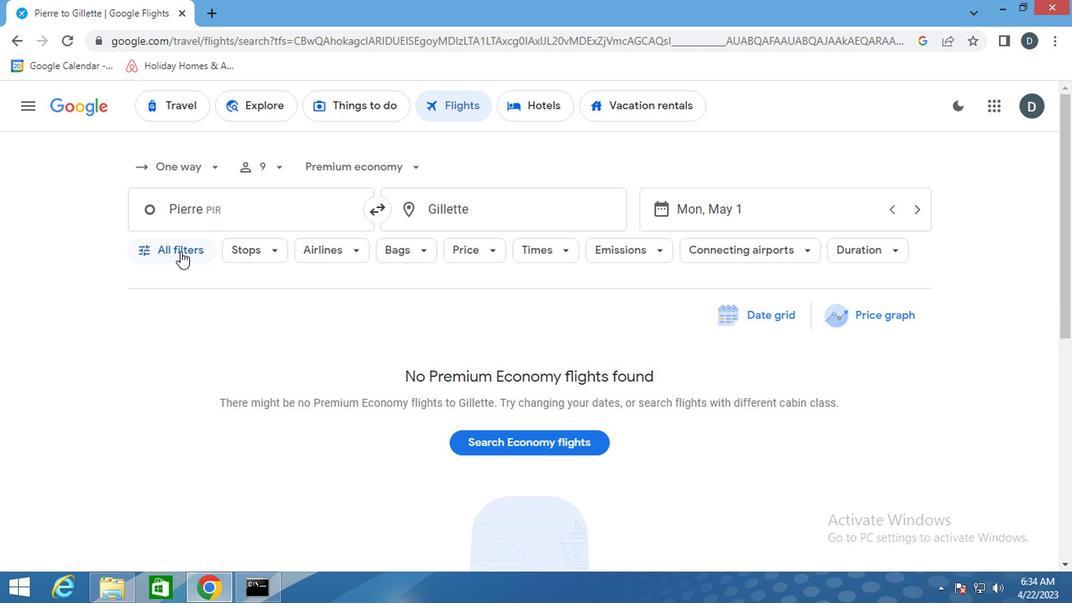 
Action: Mouse moved to (337, 408)
Screenshot: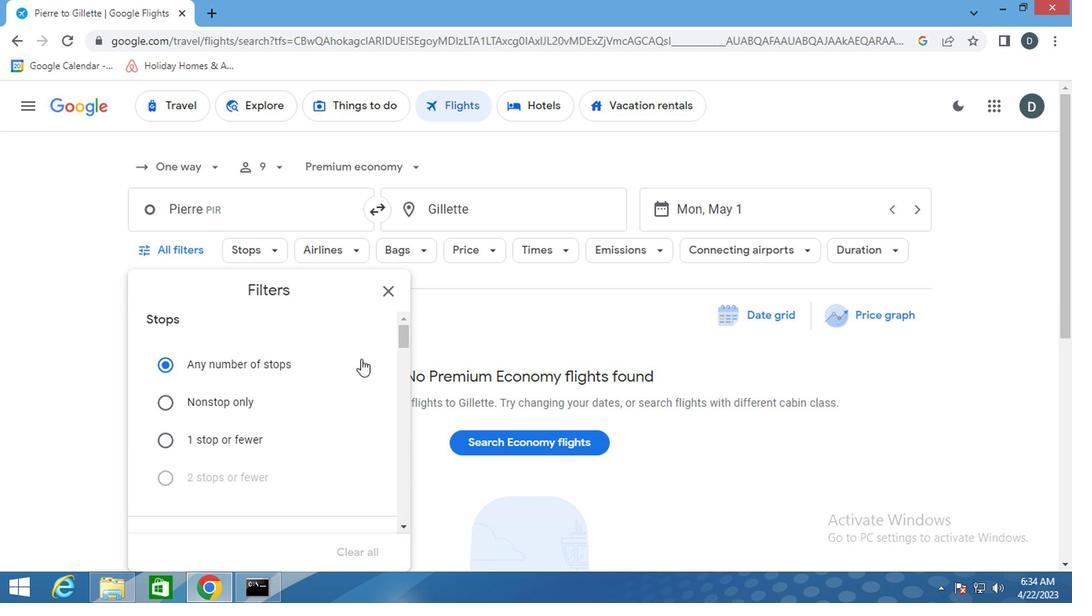 
Action: Mouse scrolled (337, 407) with delta (0, 0)
Screenshot: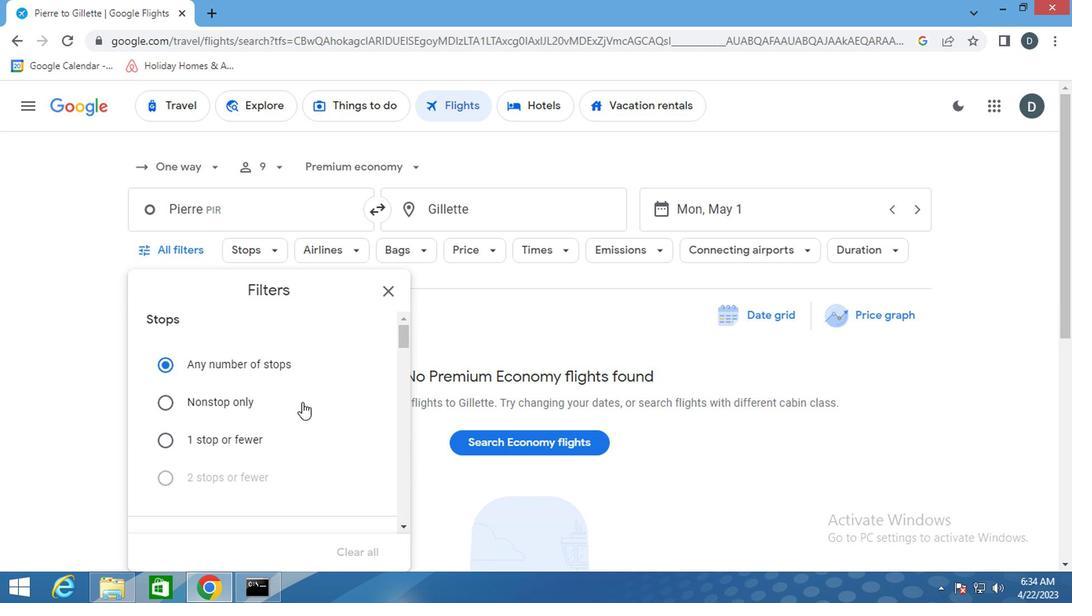 
Action: Mouse scrolled (337, 407) with delta (0, 0)
Screenshot: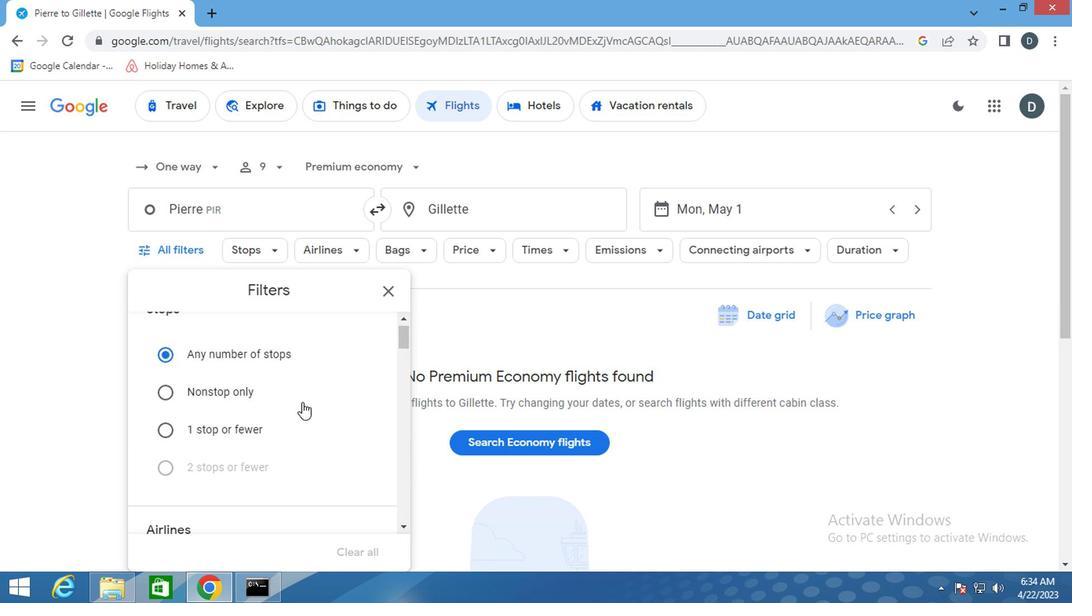 
Action: Mouse scrolled (337, 407) with delta (0, 0)
Screenshot: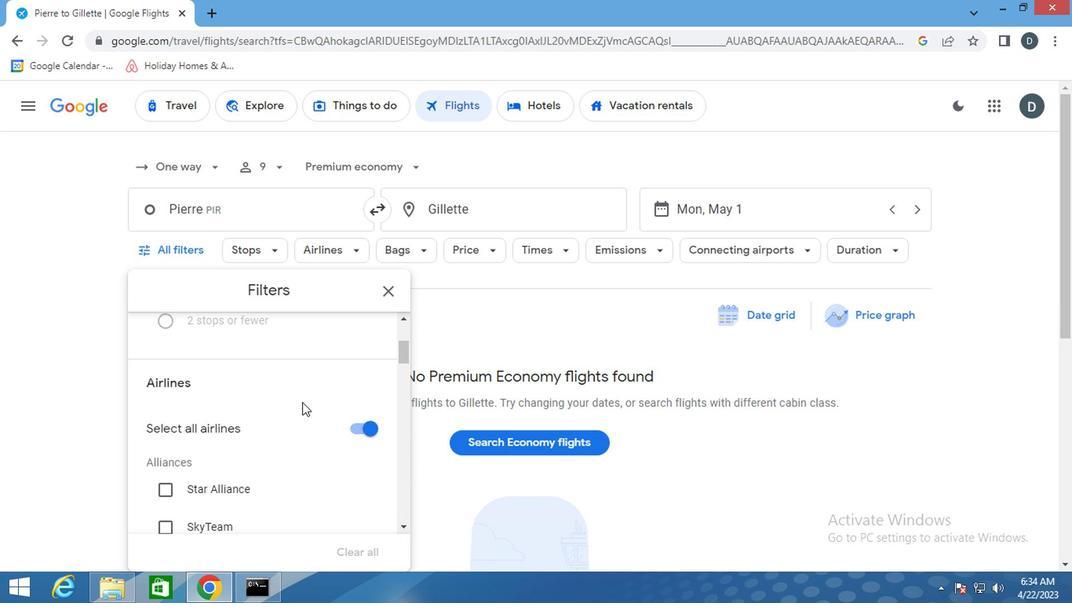 
Action: Mouse scrolled (337, 407) with delta (0, 0)
Screenshot: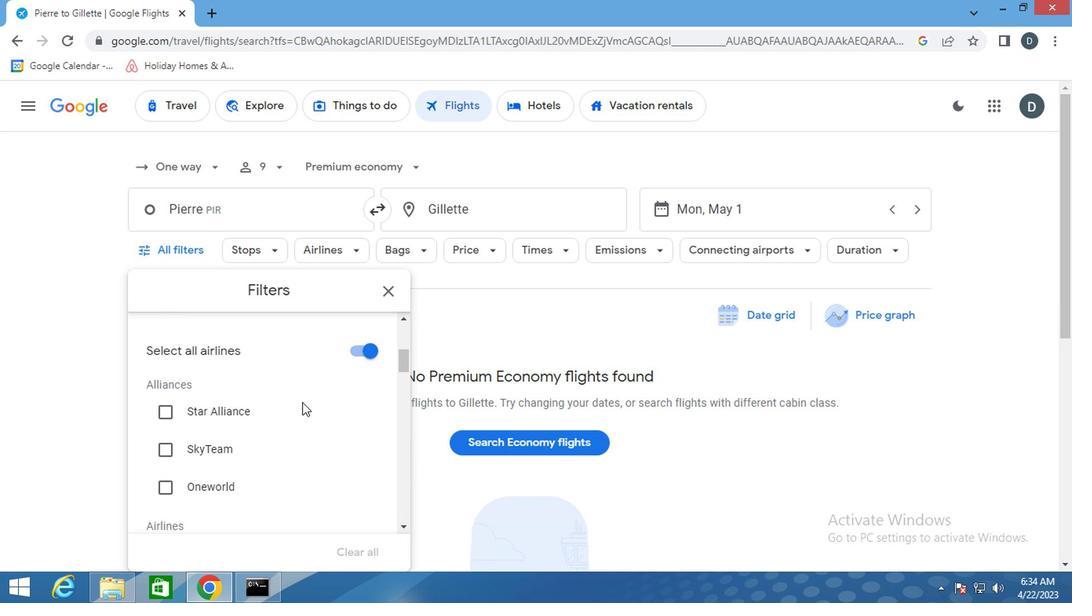 
Action: Mouse scrolled (337, 407) with delta (0, 0)
Screenshot: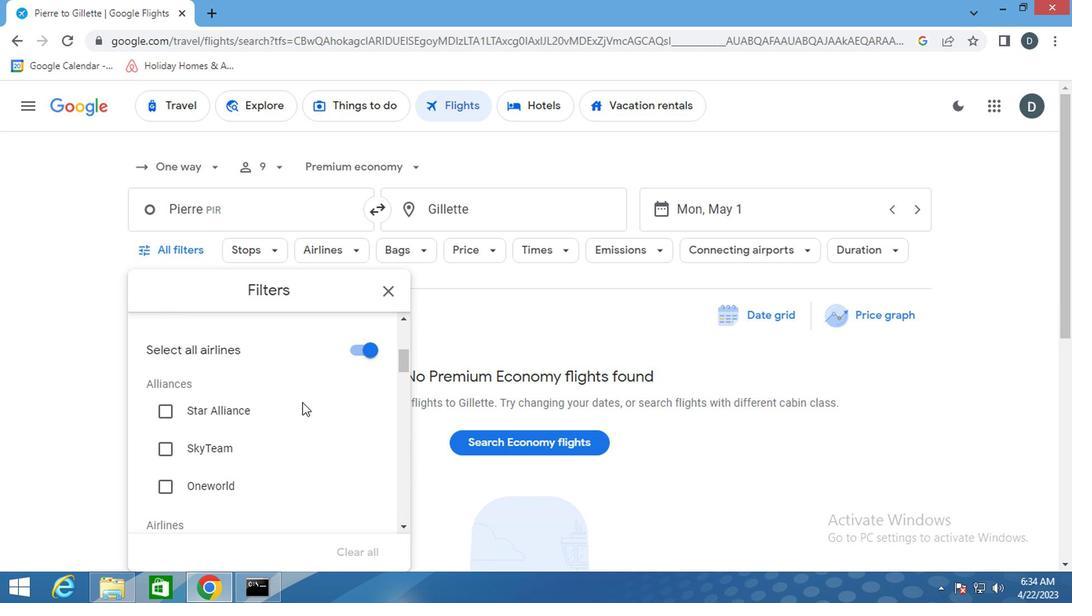 
Action: Mouse scrolled (337, 407) with delta (0, 0)
Screenshot: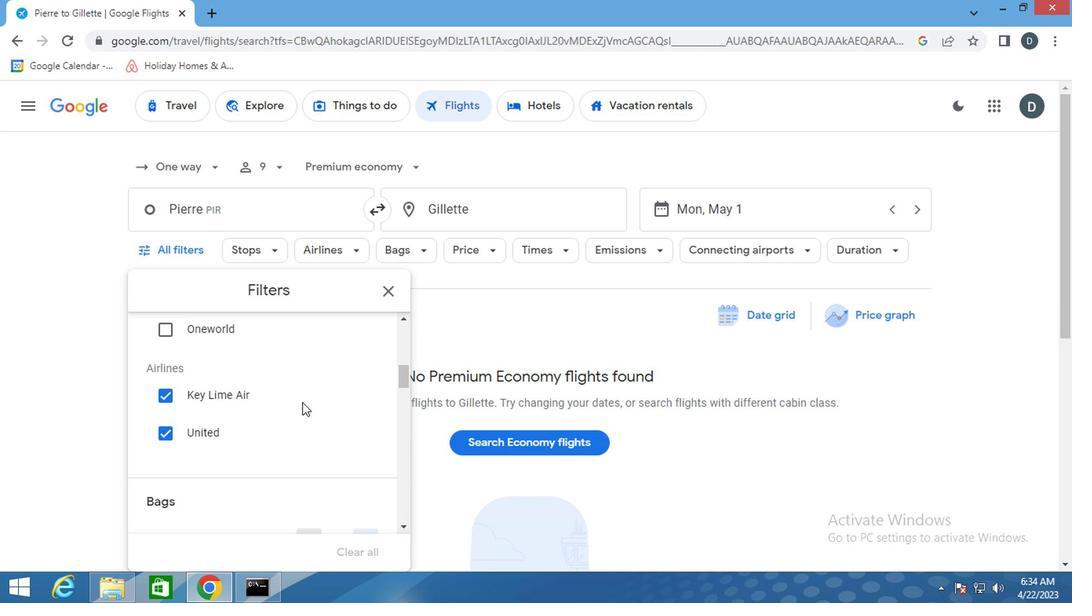 
Action: Mouse moved to (368, 369)
Screenshot: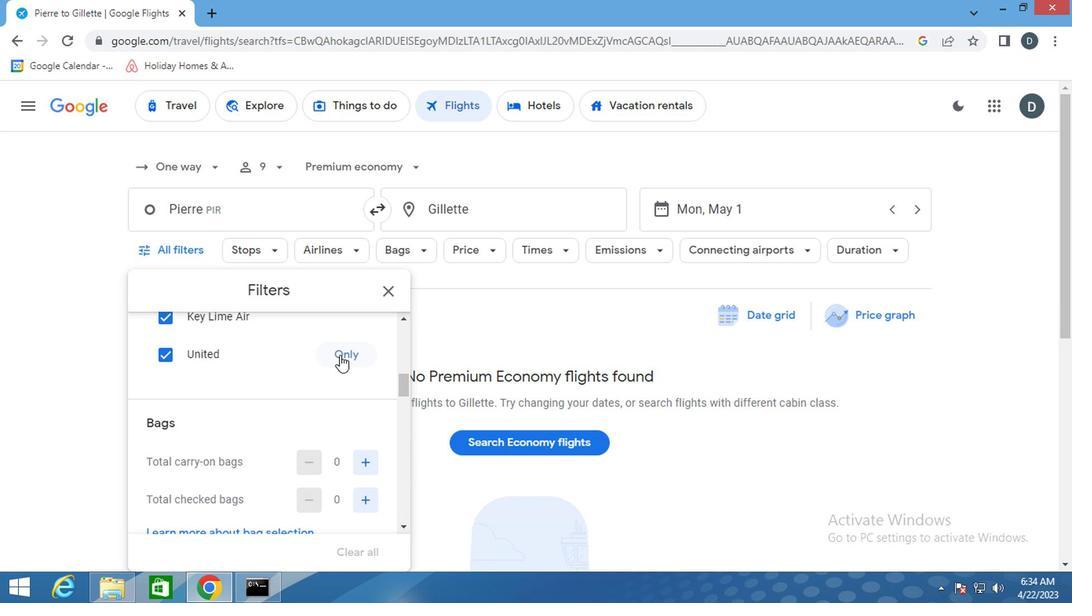 
Action: Mouse pressed left at (368, 369)
Screenshot: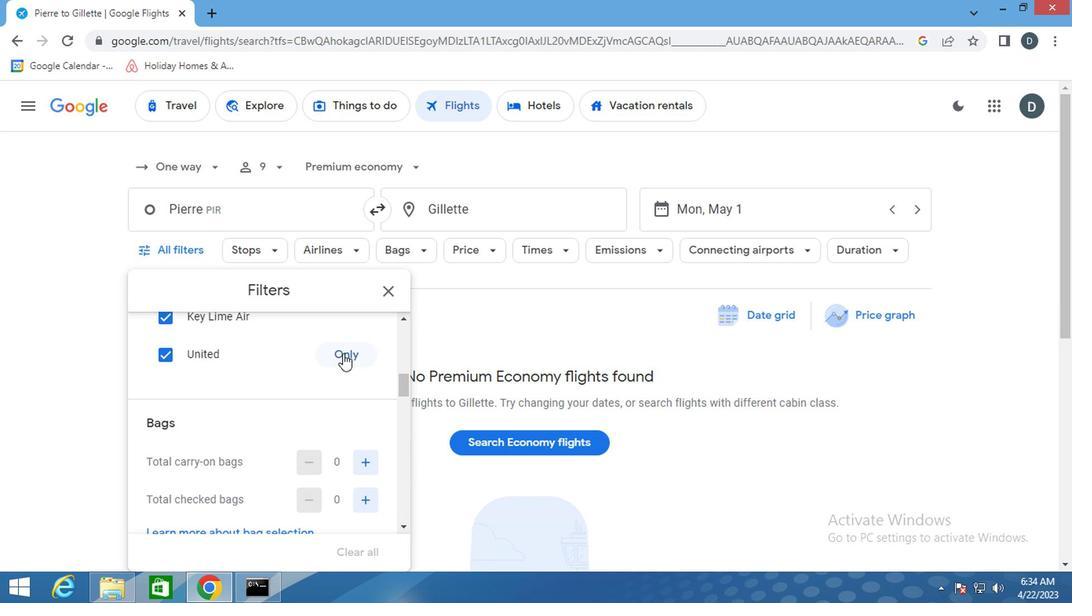 
Action: Mouse moved to (354, 411)
Screenshot: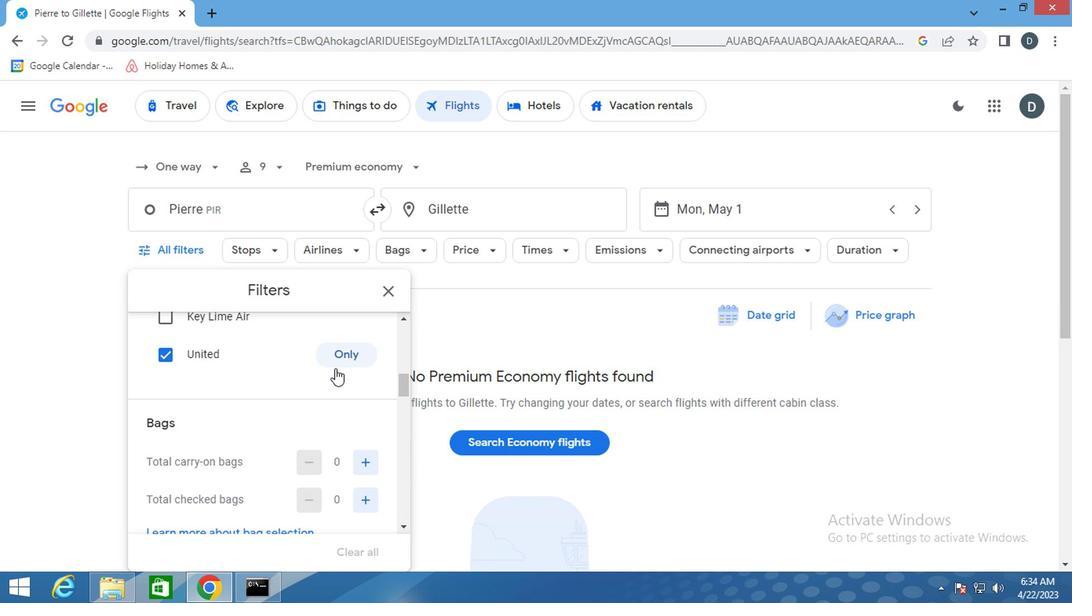 
Action: Mouse scrolled (354, 410) with delta (0, 0)
Screenshot: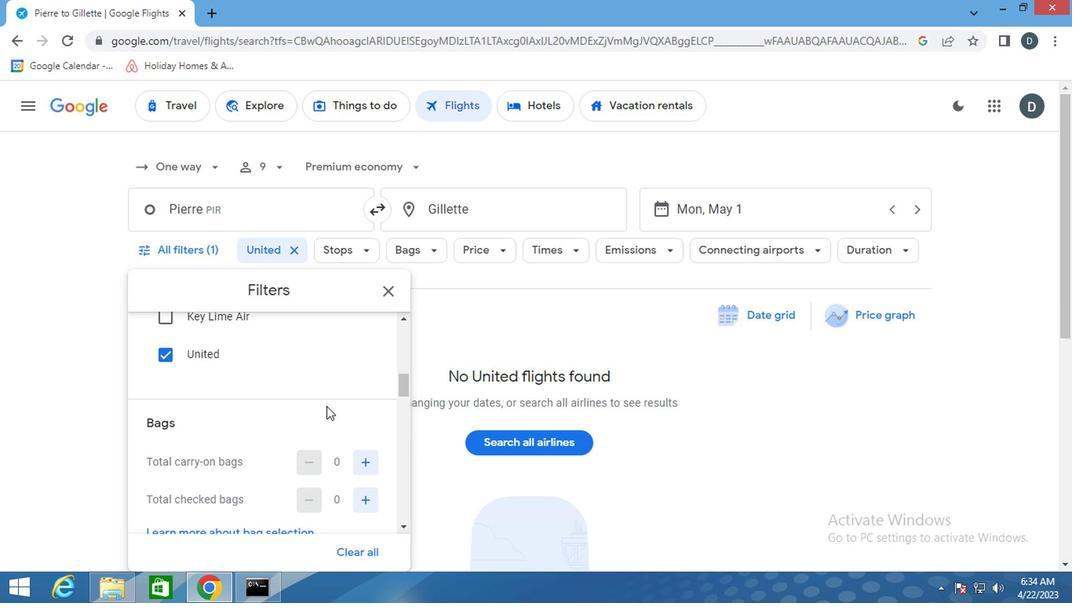 
Action: Mouse moved to (380, 421)
Screenshot: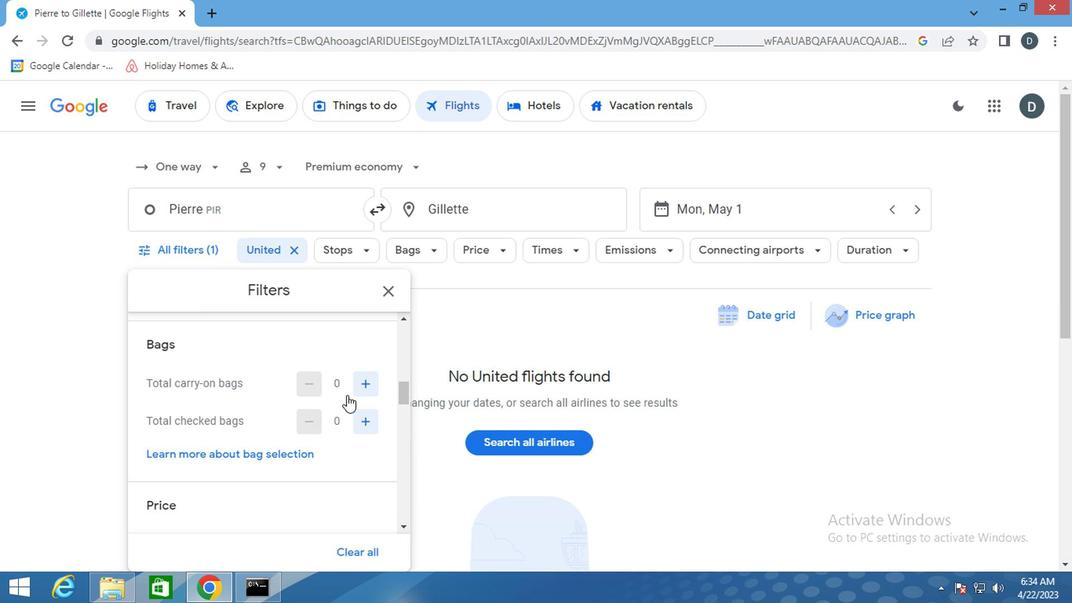 
Action: Mouse pressed left at (380, 421)
Screenshot: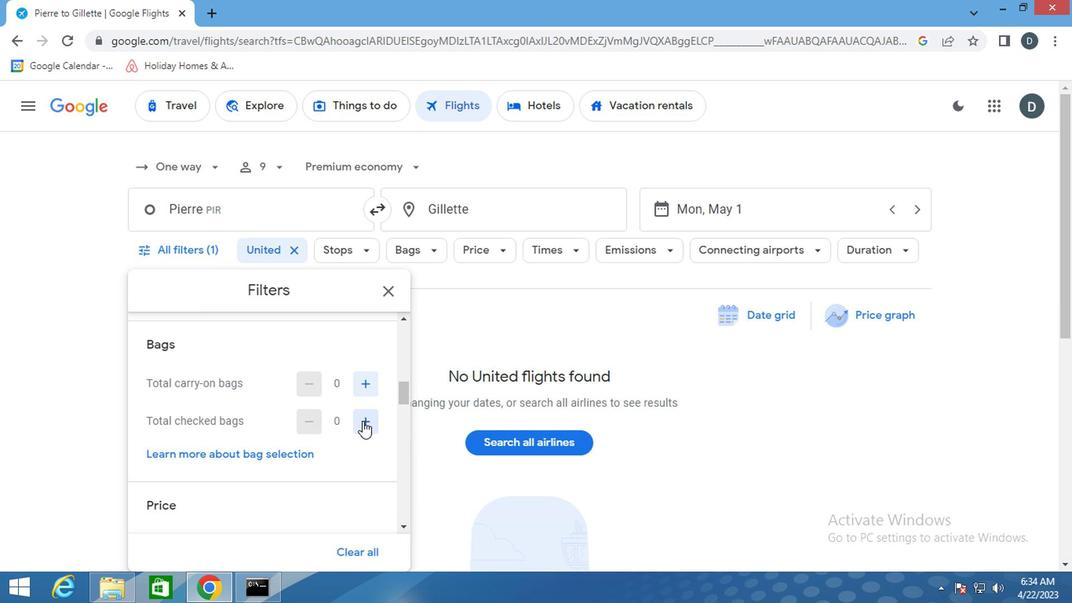 
Action: Mouse pressed left at (380, 421)
Screenshot: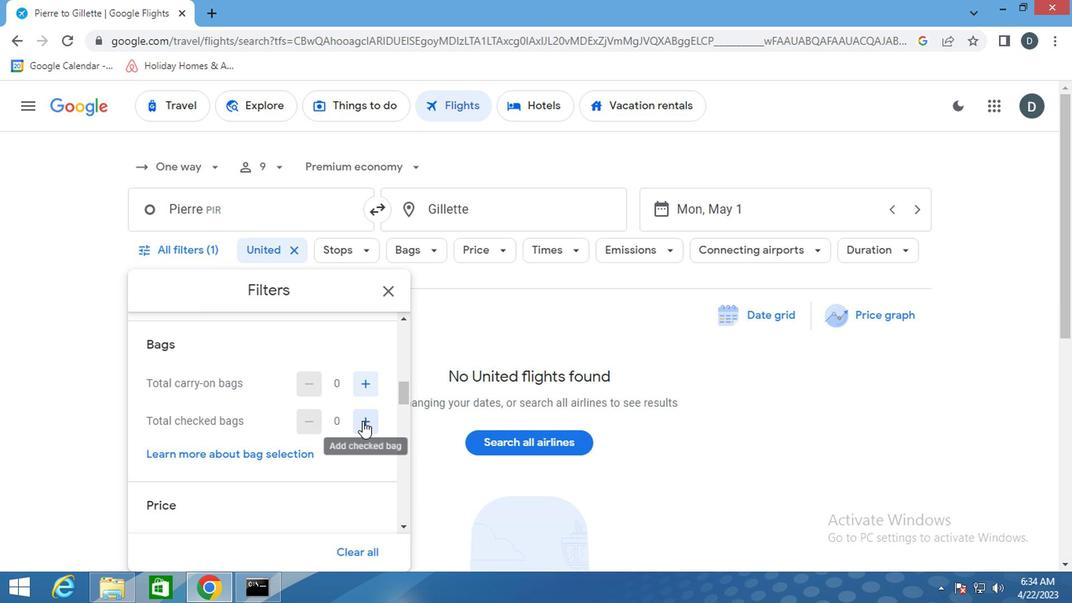 
Action: Mouse pressed left at (380, 421)
Screenshot: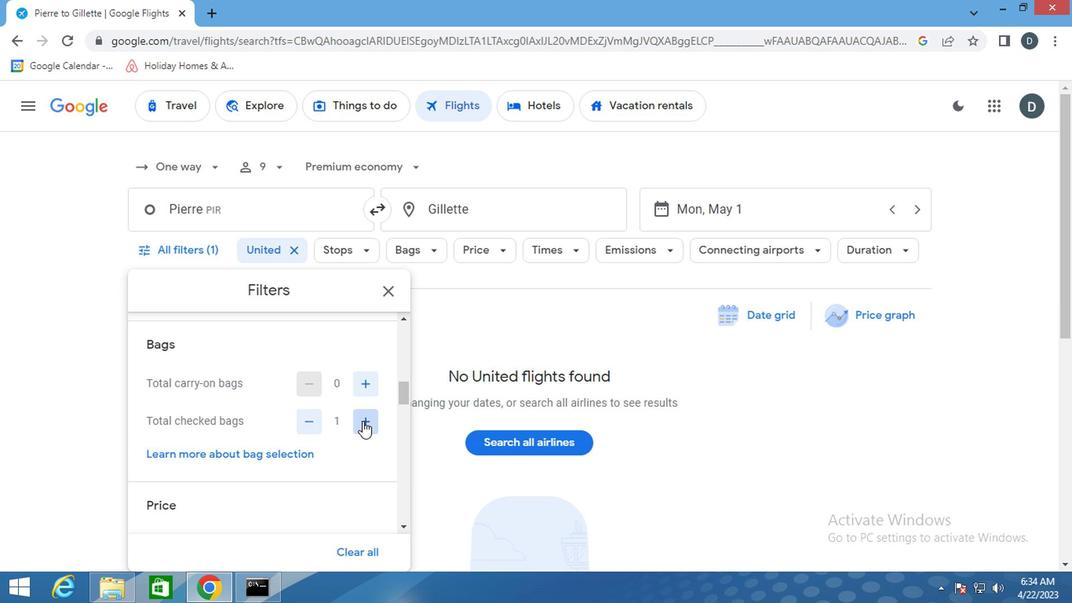 
Action: Mouse pressed left at (380, 421)
Screenshot: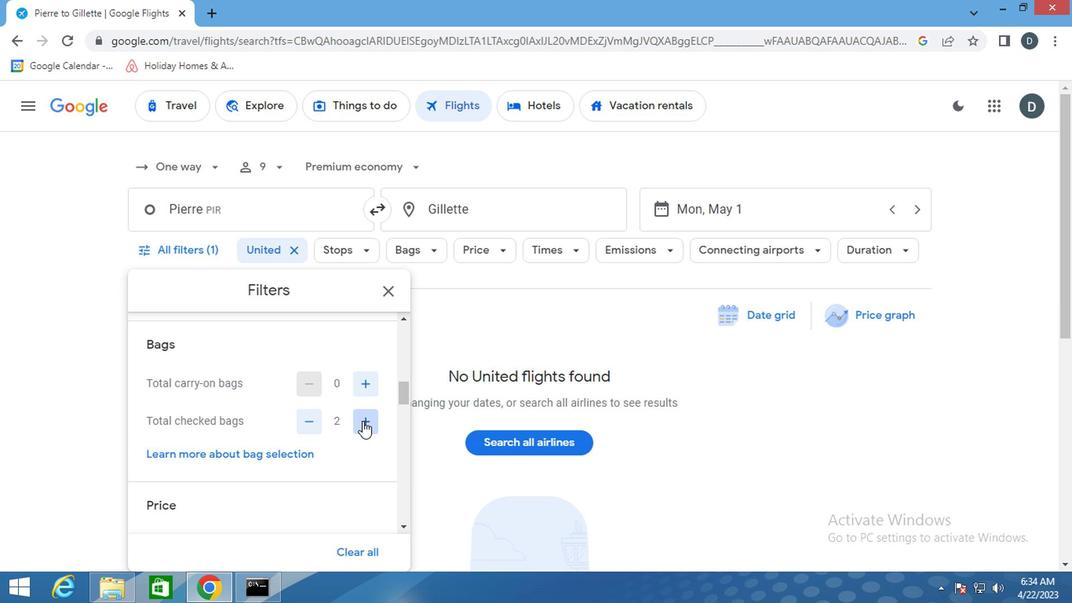 
Action: Mouse pressed left at (380, 421)
Screenshot: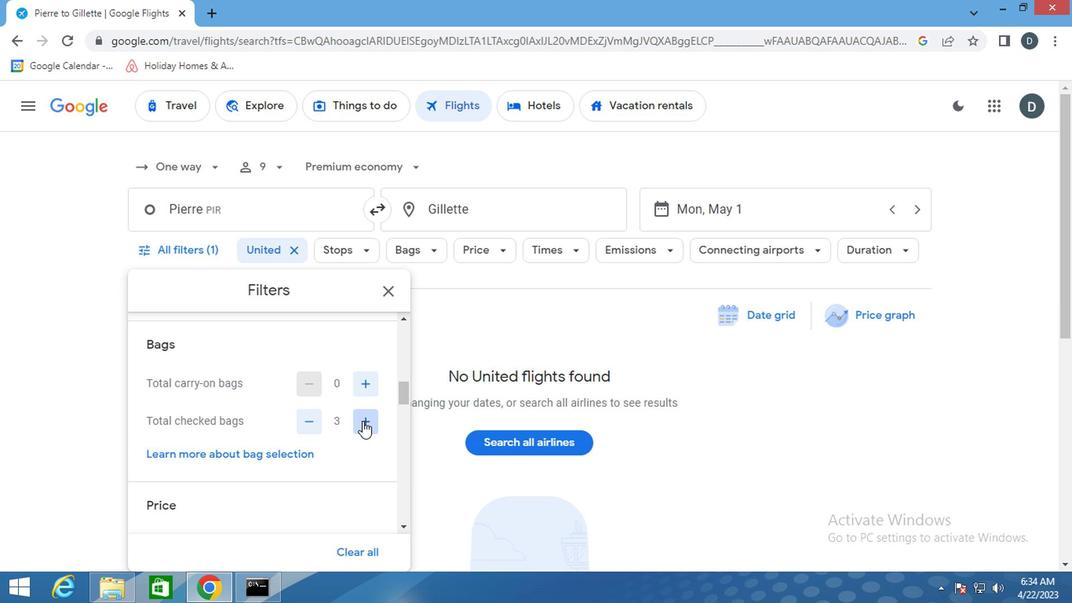 
Action: Mouse pressed left at (380, 421)
Screenshot: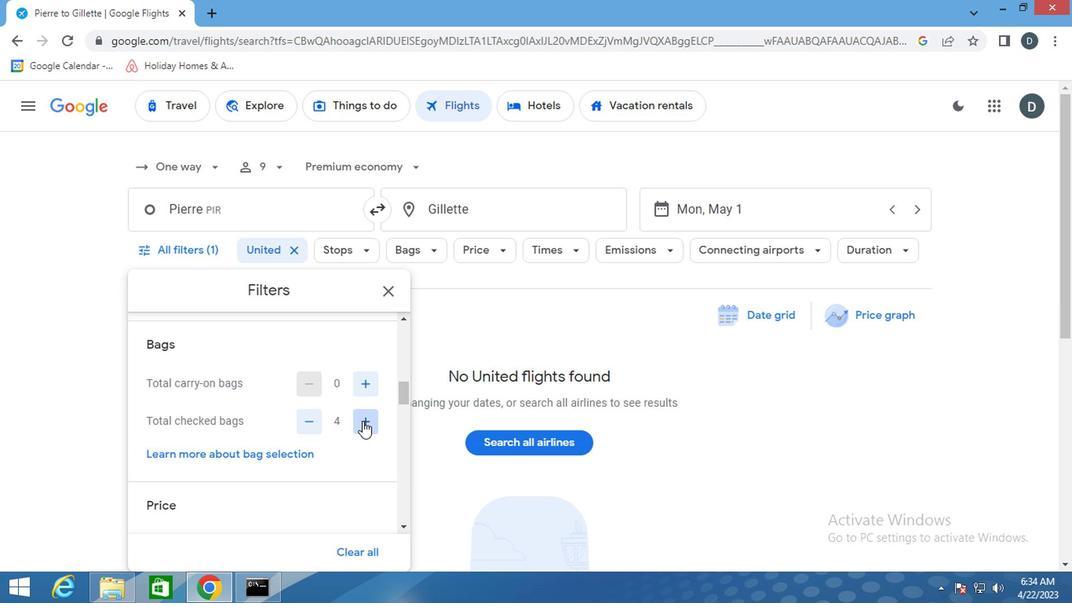 
Action: Mouse pressed left at (380, 421)
Screenshot: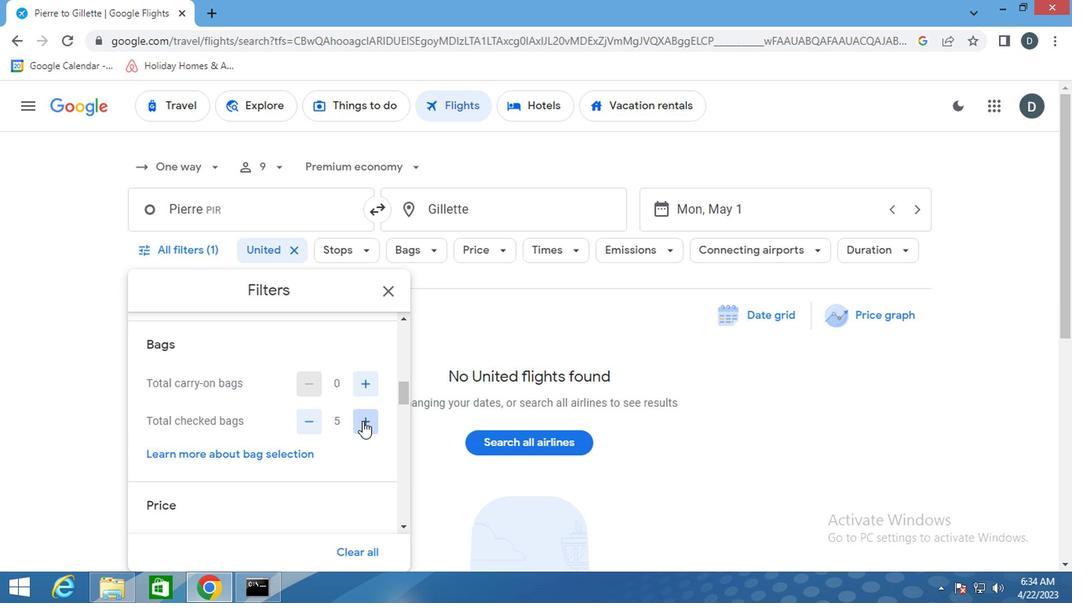 
Action: Mouse pressed left at (380, 421)
Screenshot: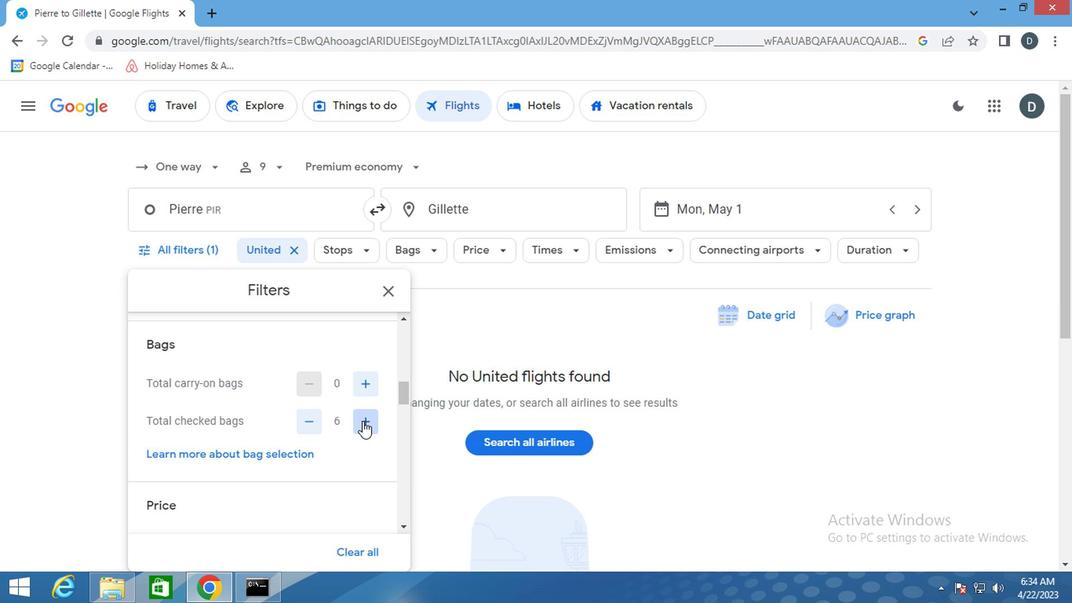 
Action: Mouse pressed left at (380, 421)
Screenshot: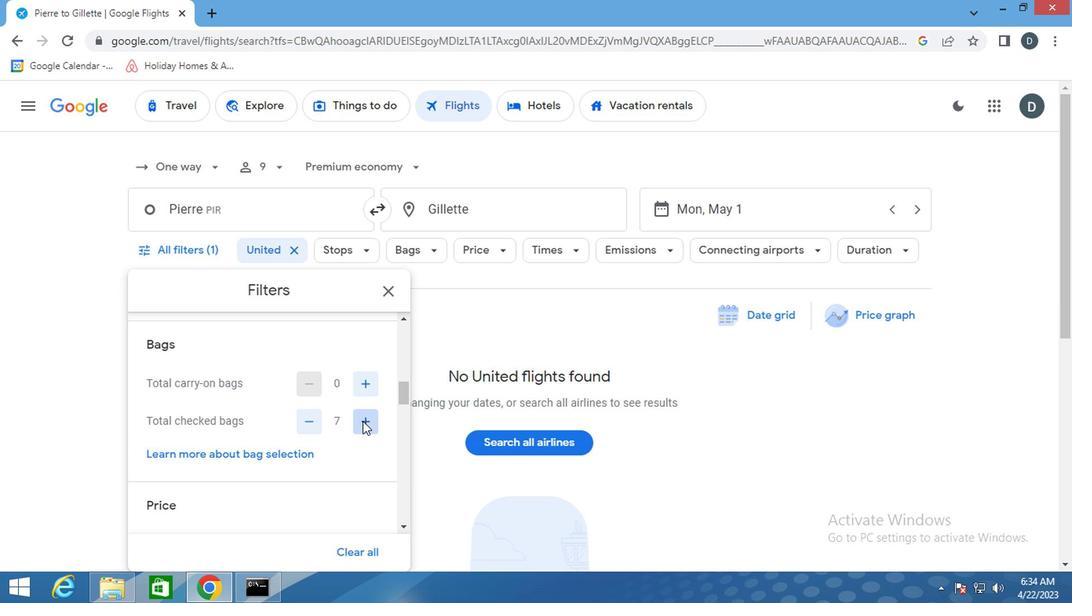 
Action: Mouse moved to (368, 459)
Screenshot: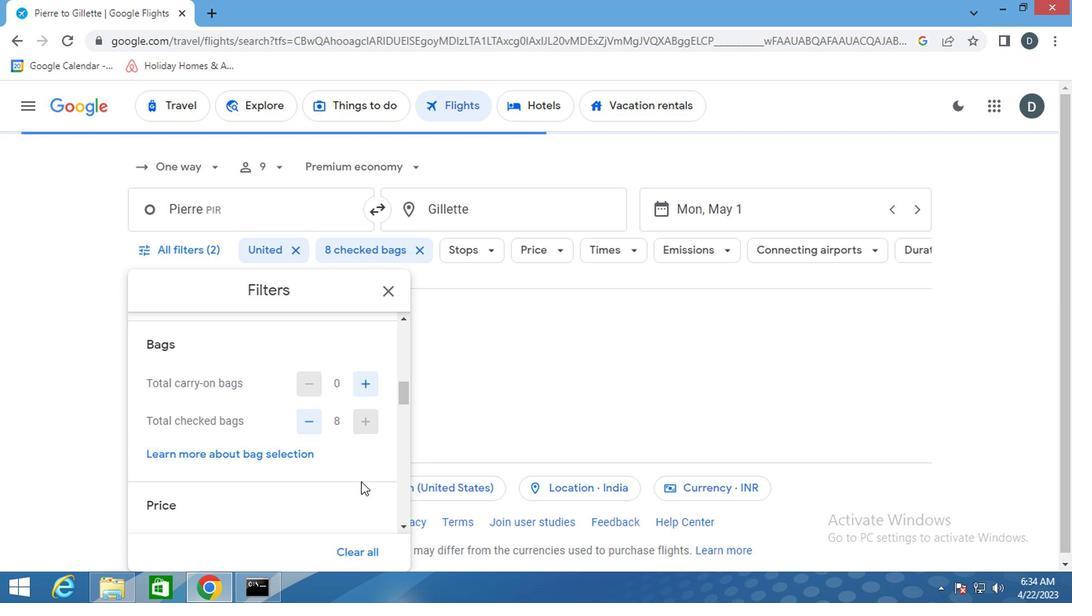 
Action: Mouse scrolled (368, 458) with delta (0, 0)
Screenshot: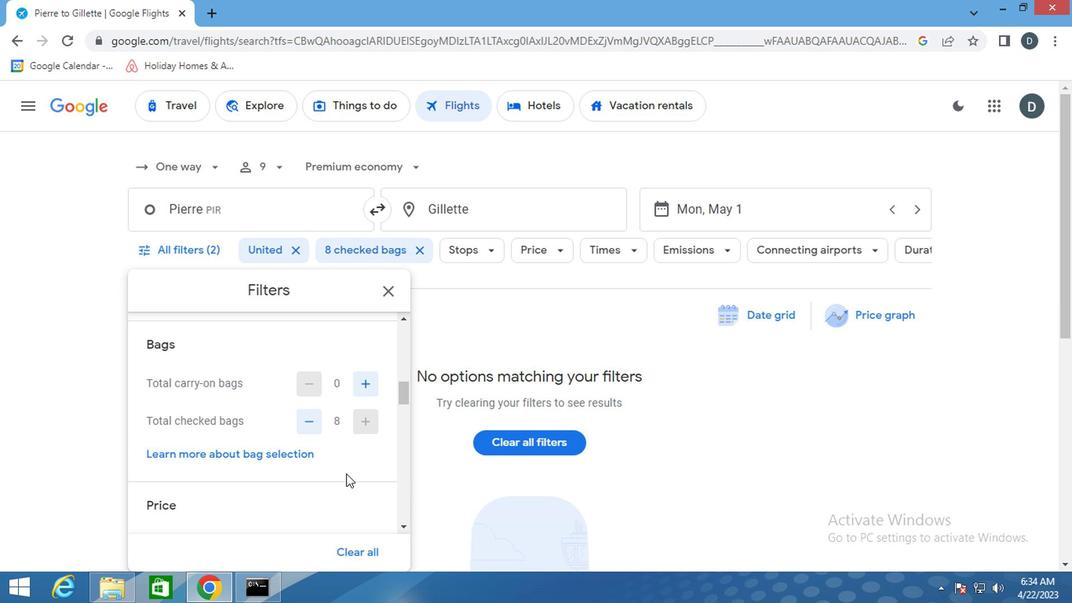 
Action: Mouse moved to (390, 479)
Screenshot: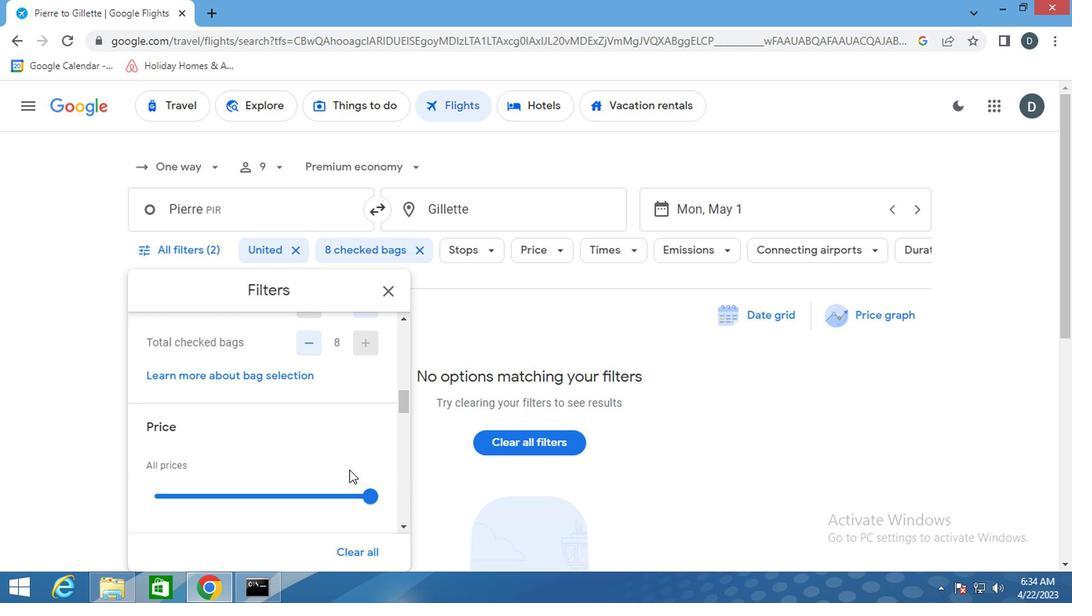 
Action: Mouse pressed left at (390, 479)
Screenshot: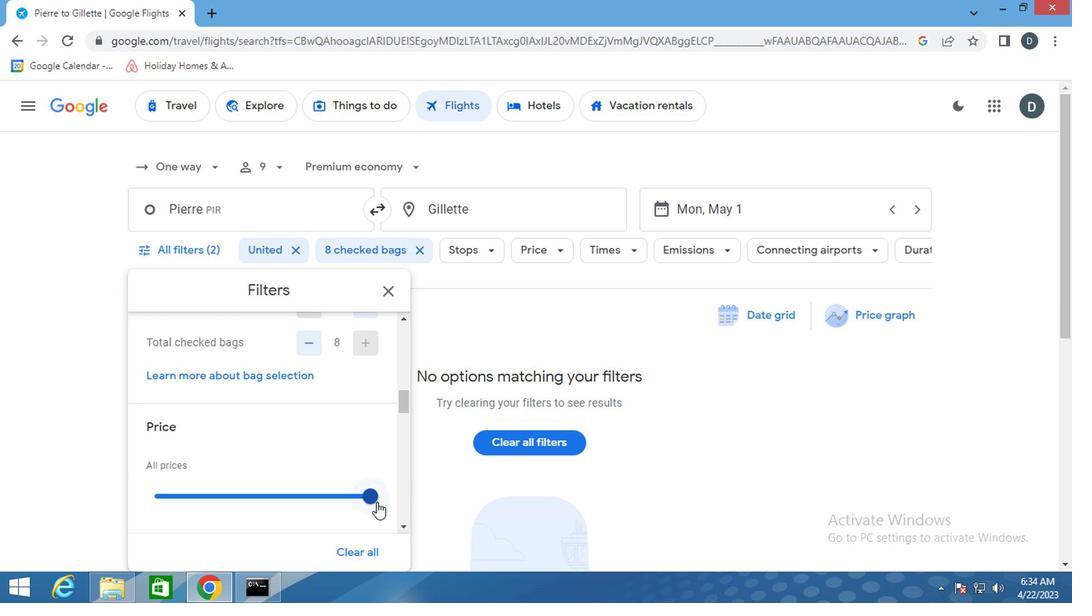
Action: Mouse moved to (362, 422)
Screenshot: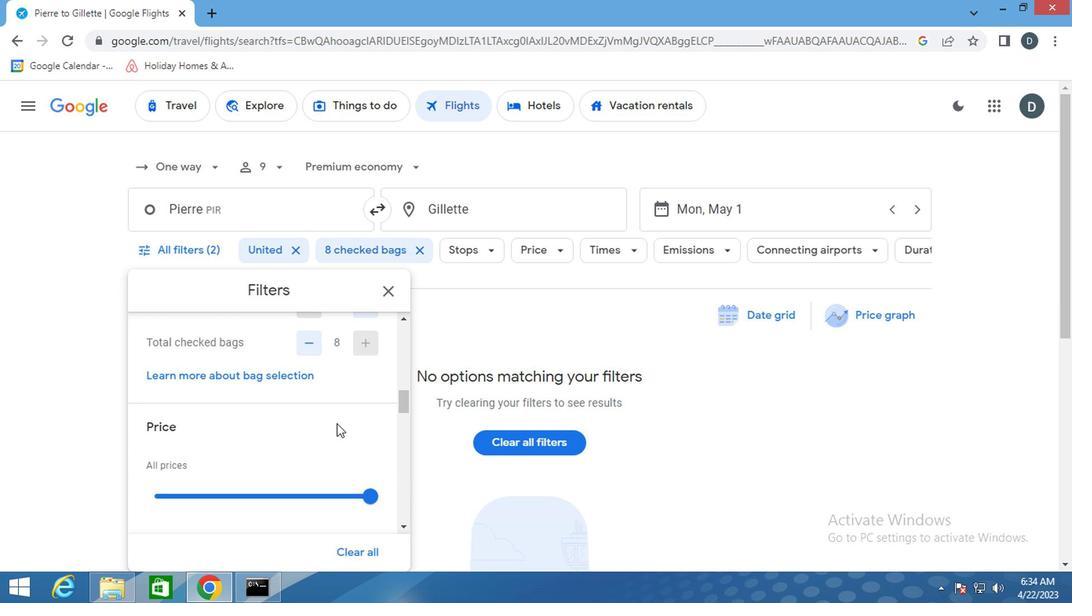 
Action: Mouse scrolled (362, 421) with delta (0, 0)
Screenshot: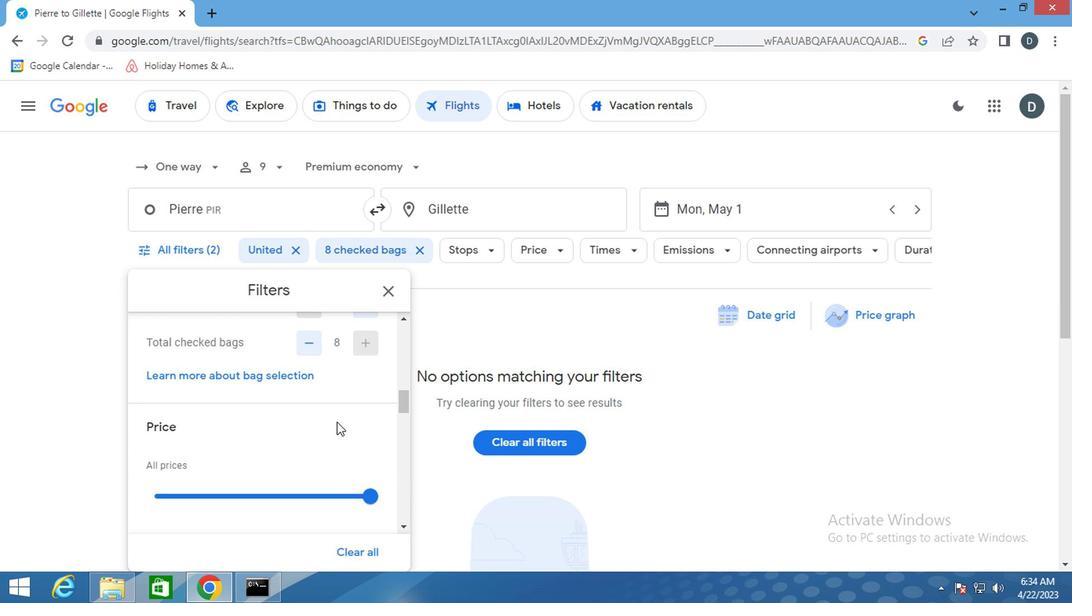 
Action: Mouse scrolled (362, 421) with delta (0, 0)
Screenshot: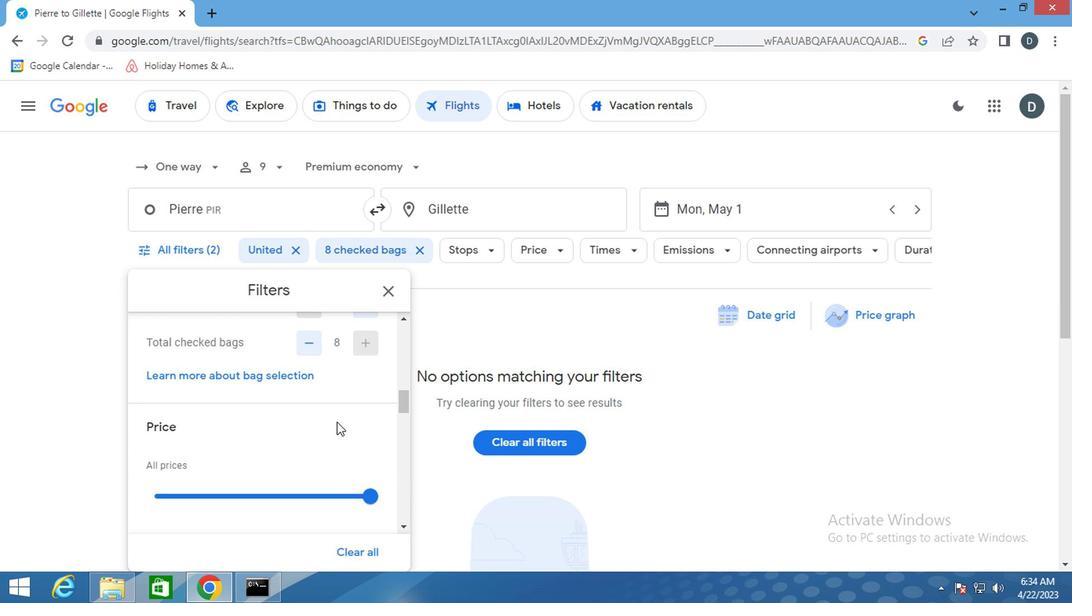 
Action: Mouse scrolled (362, 421) with delta (0, 0)
Screenshot: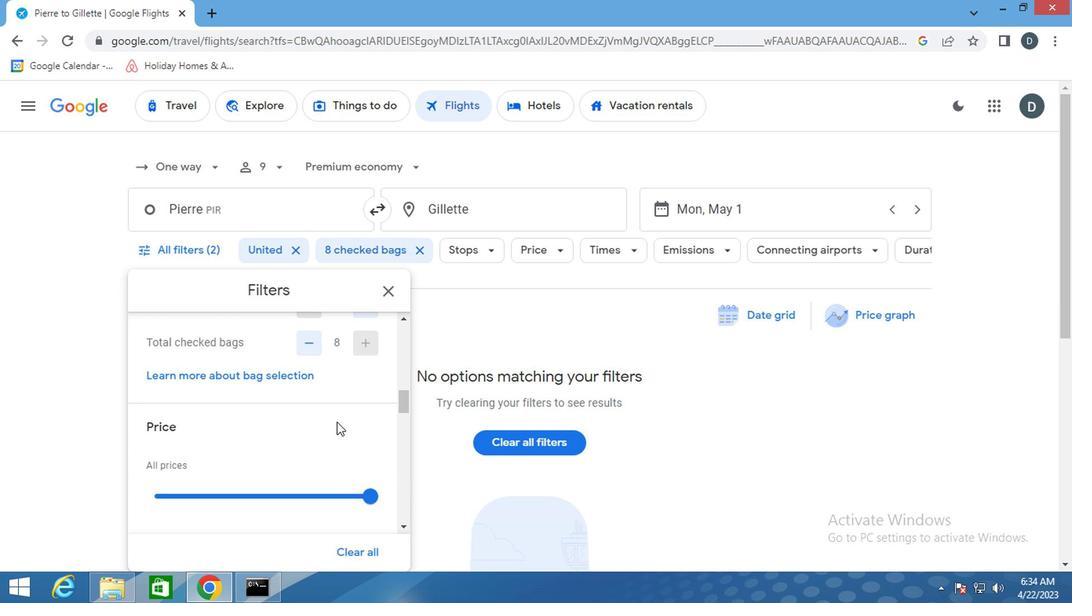 
Action: Mouse moved to (233, 429)
Screenshot: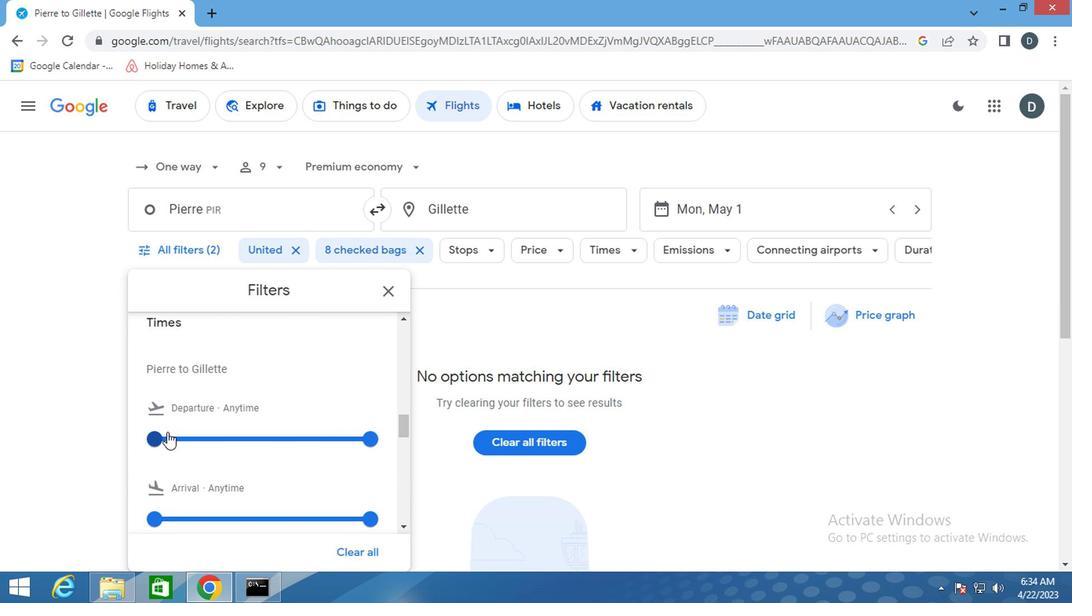 
Action: Mouse pressed left at (233, 429)
Screenshot: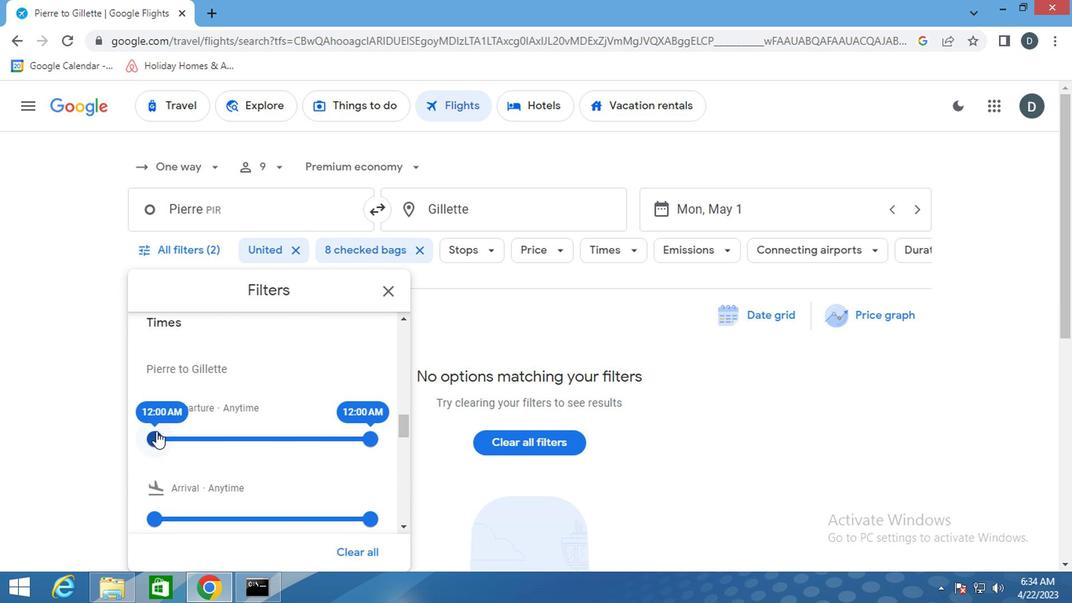 
Action: Mouse moved to (391, 434)
Screenshot: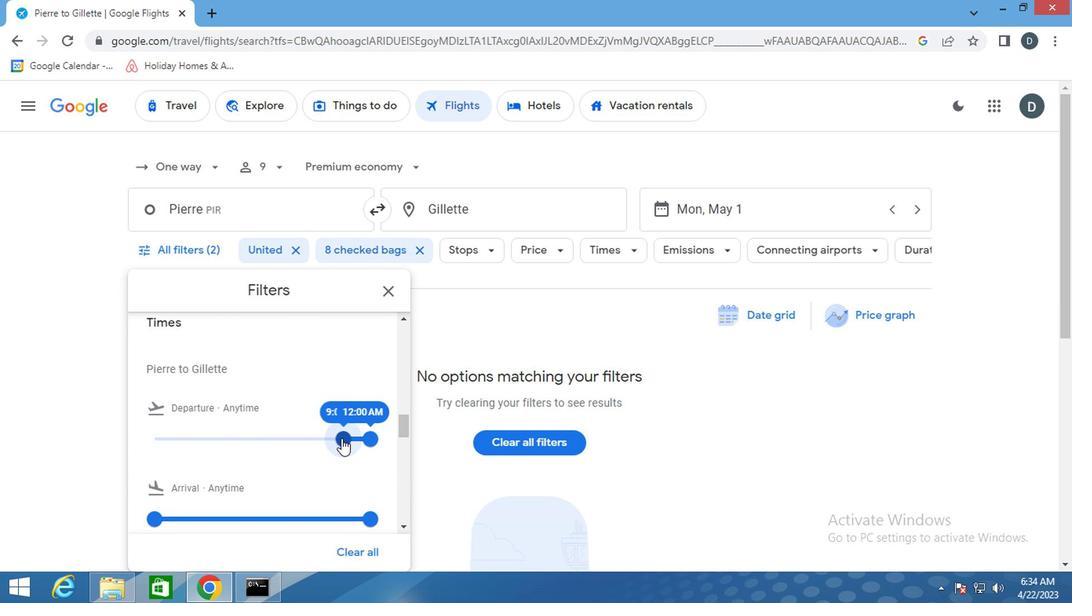 
Action: Mouse pressed left at (391, 434)
Screenshot: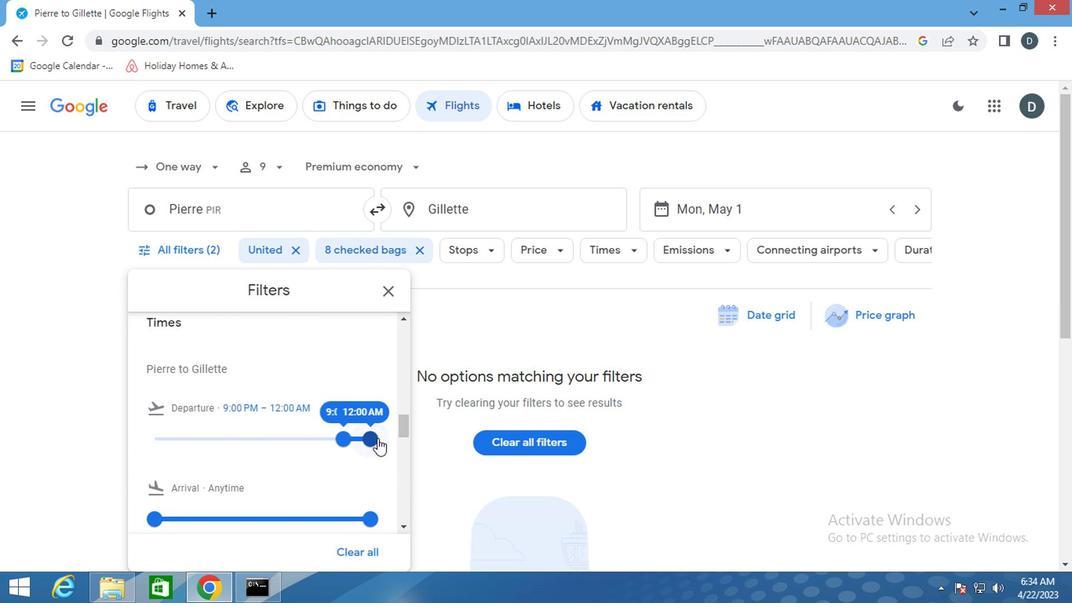 
Action: Mouse moved to (346, 399)
Screenshot: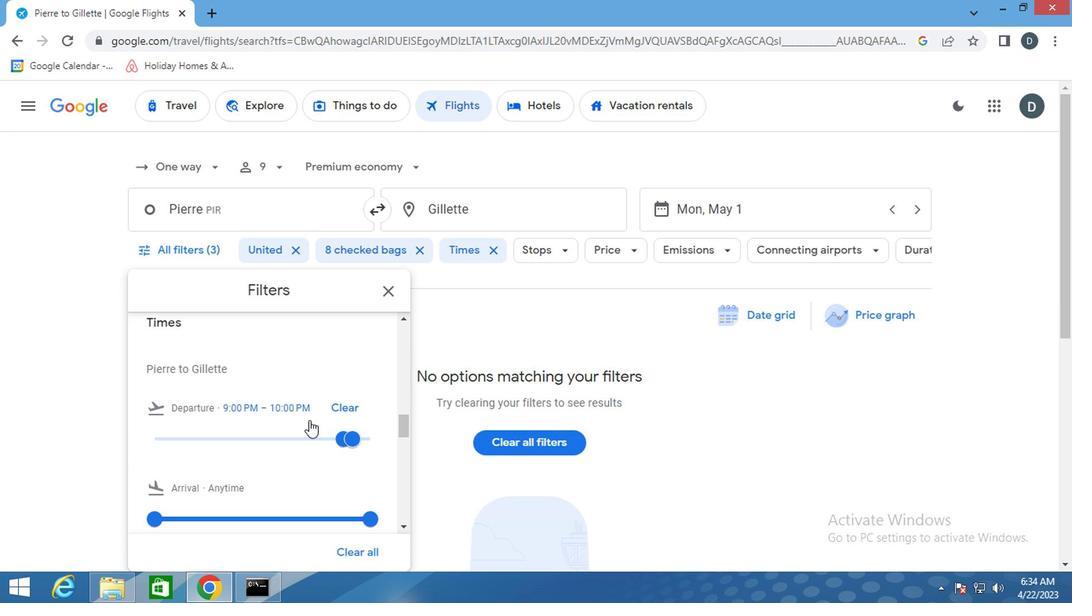 
Action: Mouse scrolled (346, 398) with delta (0, 0)
Screenshot: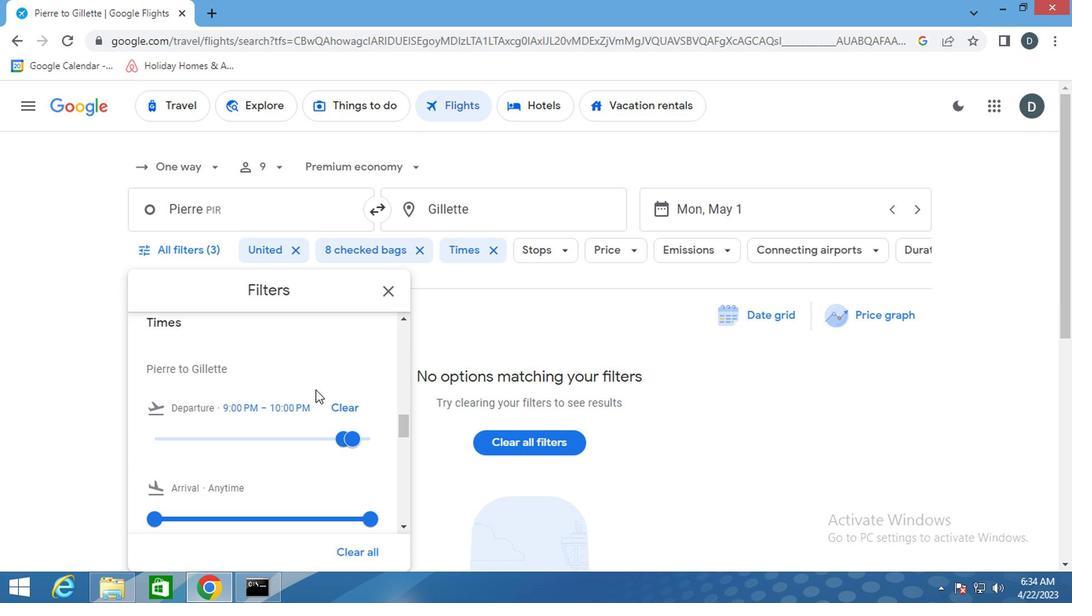 
Action: Mouse scrolled (346, 398) with delta (0, 0)
Screenshot: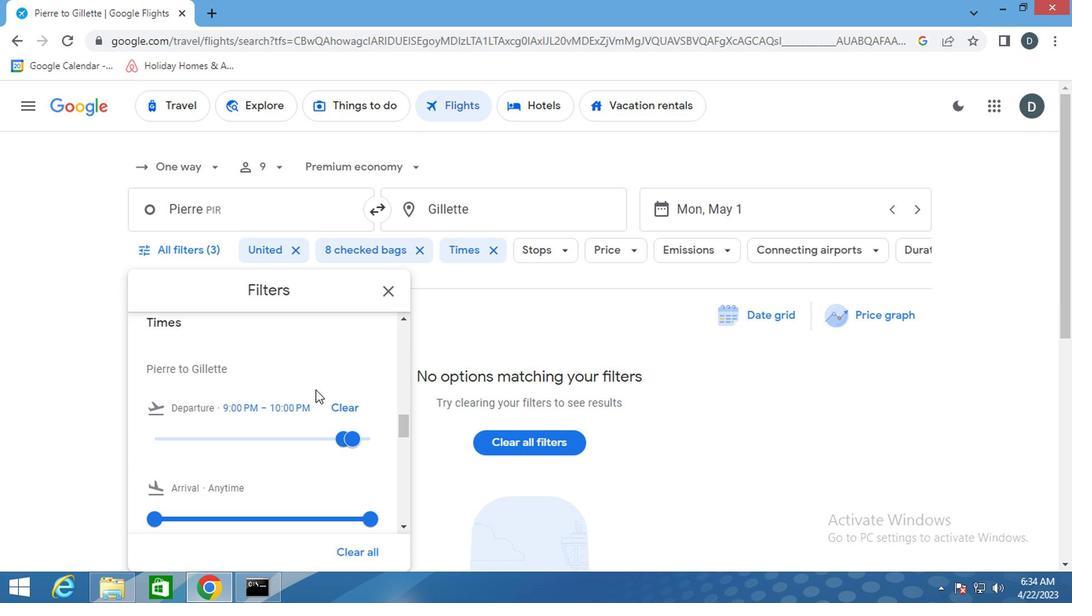 
Action: Mouse scrolled (346, 398) with delta (0, 0)
Screenshot: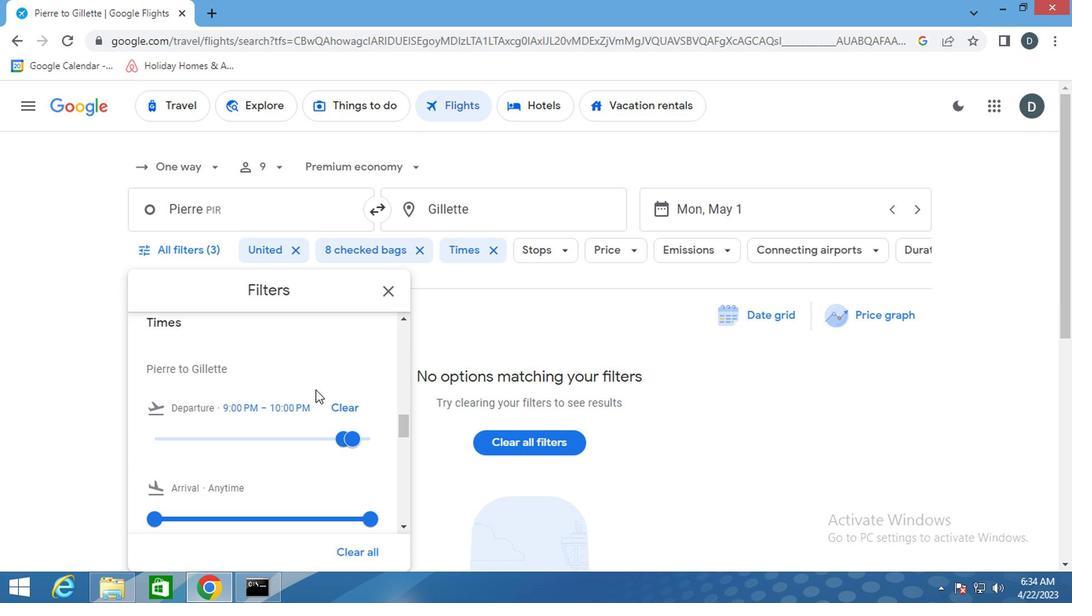 
Action: Mouse scrolled (346, 398) with delta (0, 0)
Screenshot: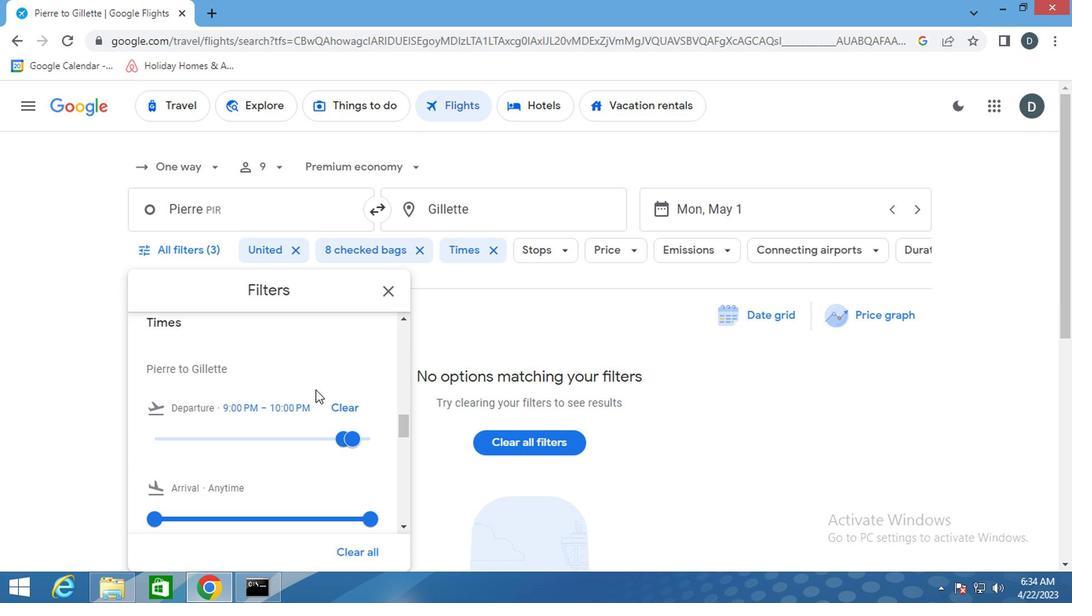 
Action: Mouse scrolled (346, 398) with delta (0, 0)
Screenshot: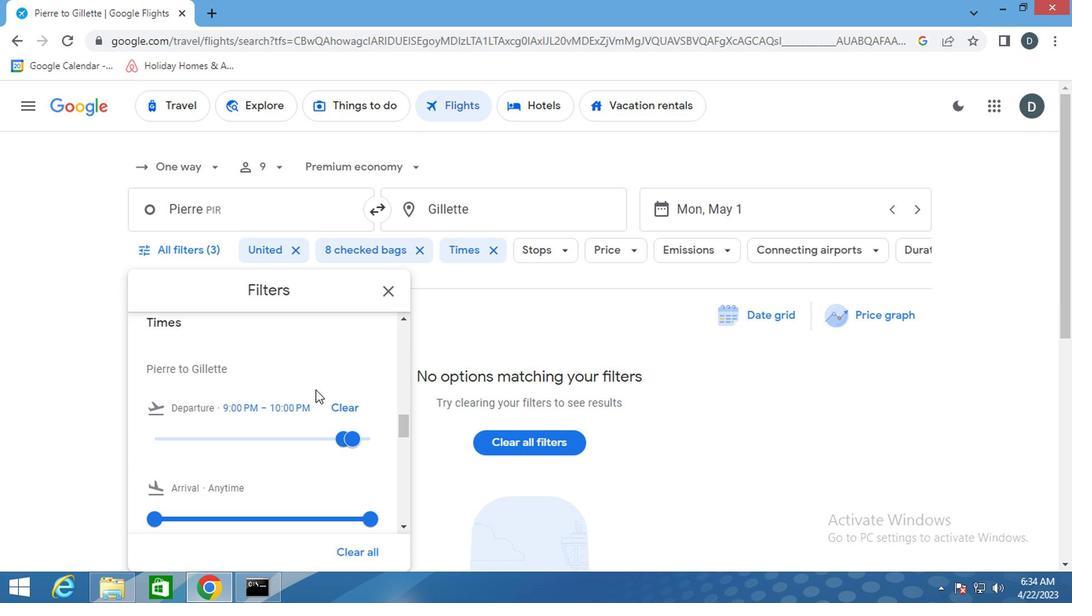 
Action: Mouse scrolled (346, 398) with delta (0, 0)
Screenshot: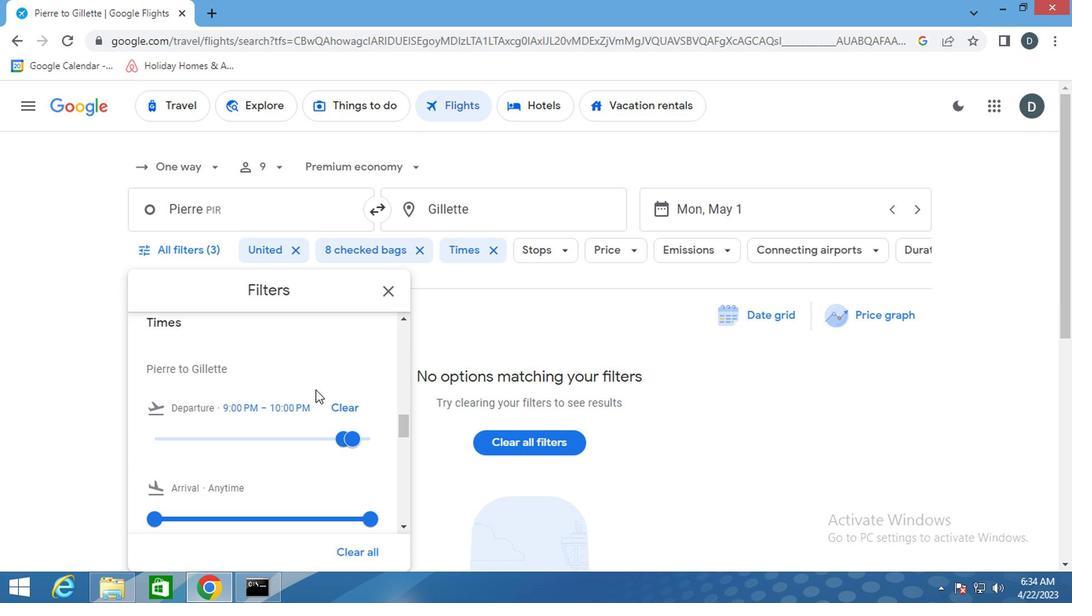 
Action: Mouse scrolled (346, 398) with delta (0, 0)
Screenshot: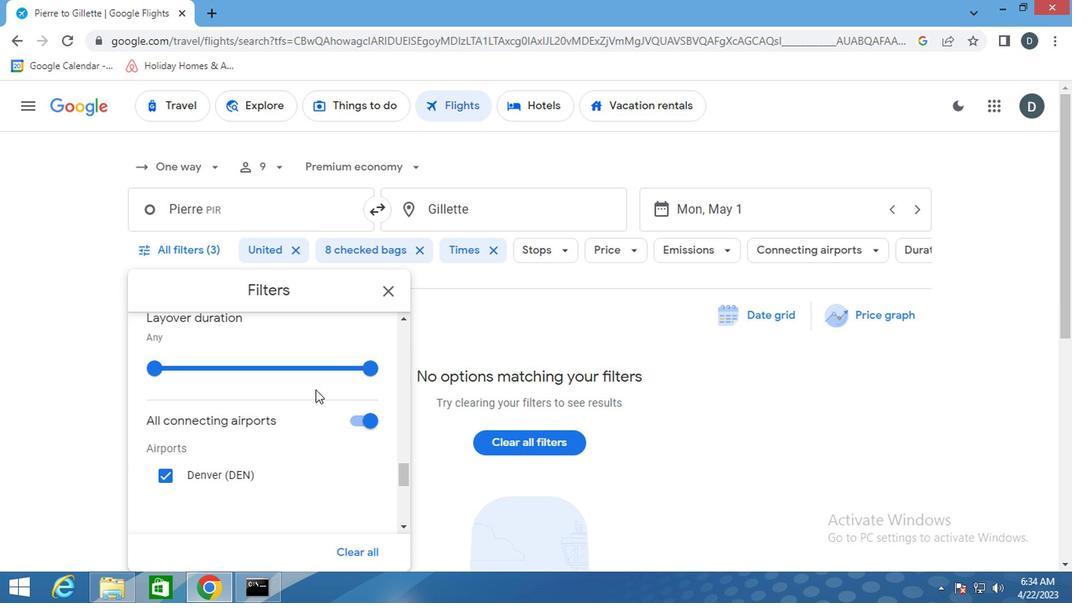 
Action: Mouse scrolled (346, 398) with delta (0, 0)
Screenshot: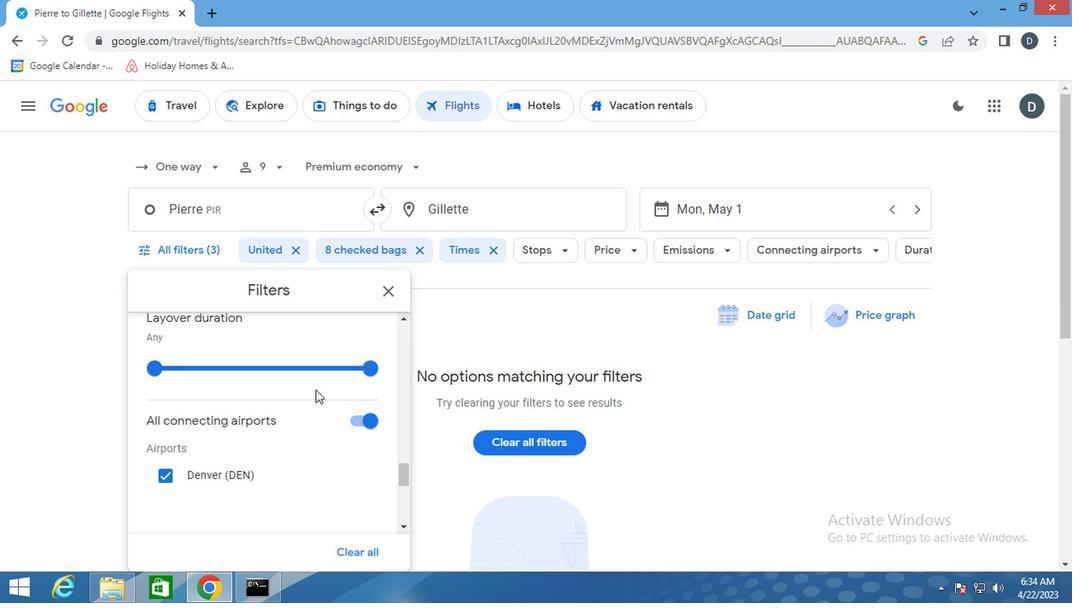 
Action: Mouse scrolled (346, 398) with delta (0, 0)
Screenshot: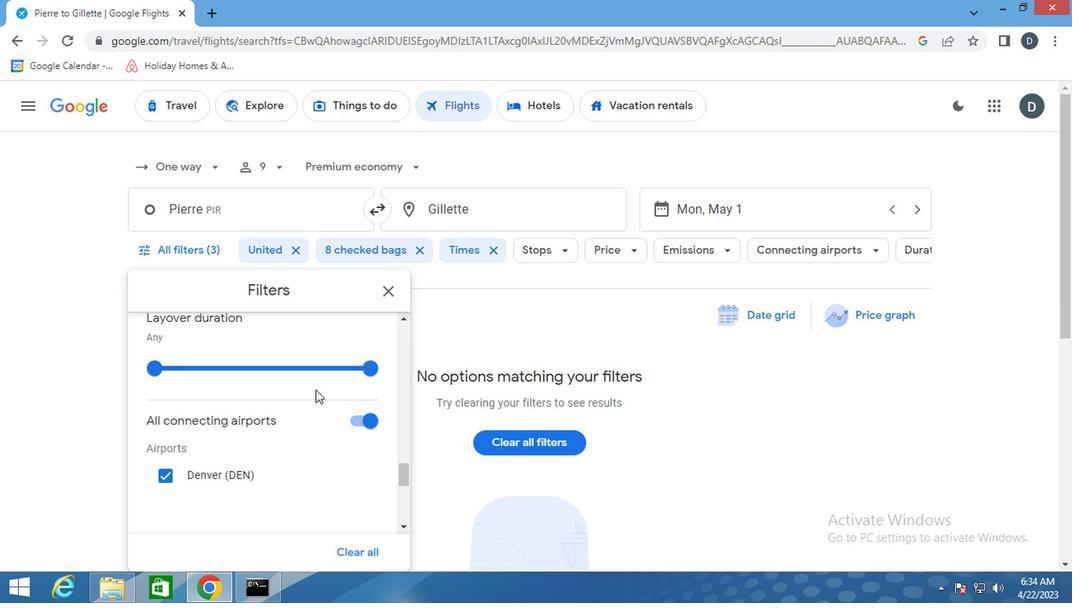 
Action: Mouse scrolled (346, 398) with delta (0, 0)
Screenshot: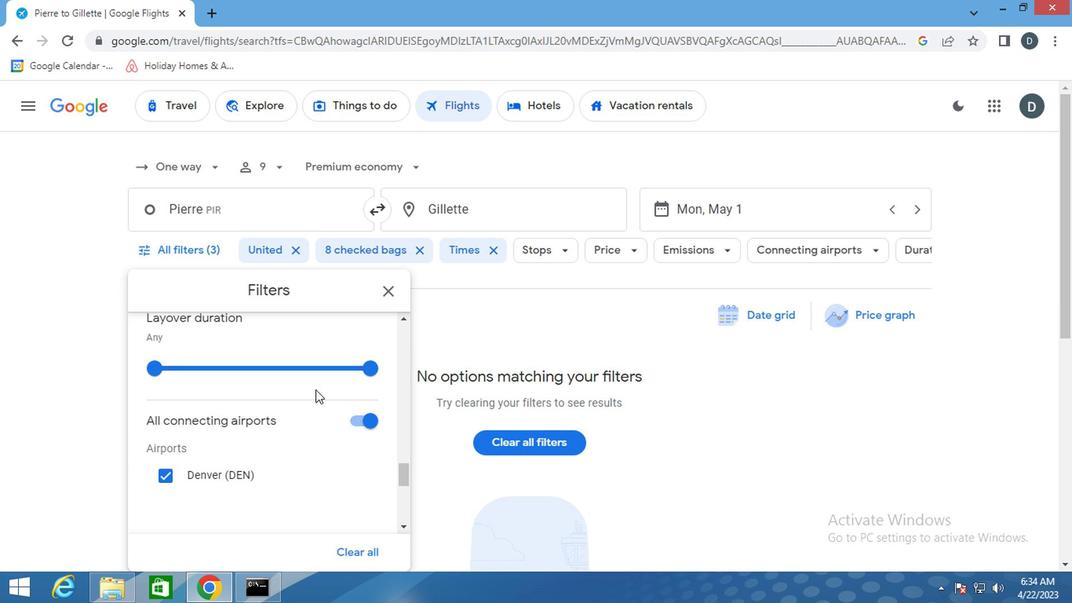 
Action: Mouse scrolled (346, 398) with delta (0, 0)
Screenshot: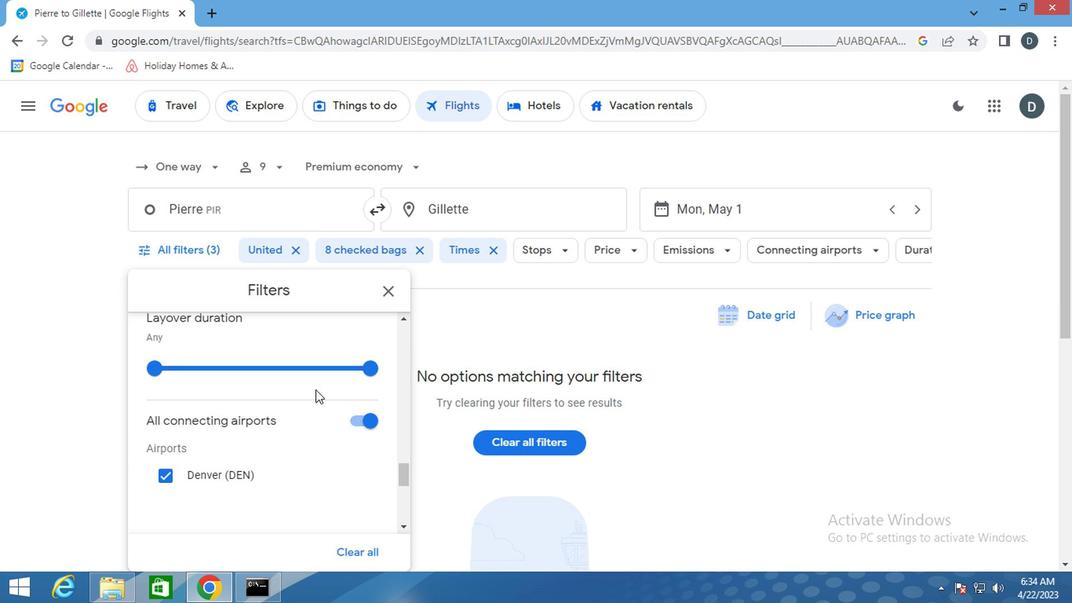 
Action: Mouse scrolled (346, 398) with delta (0, 0)
Screenshot: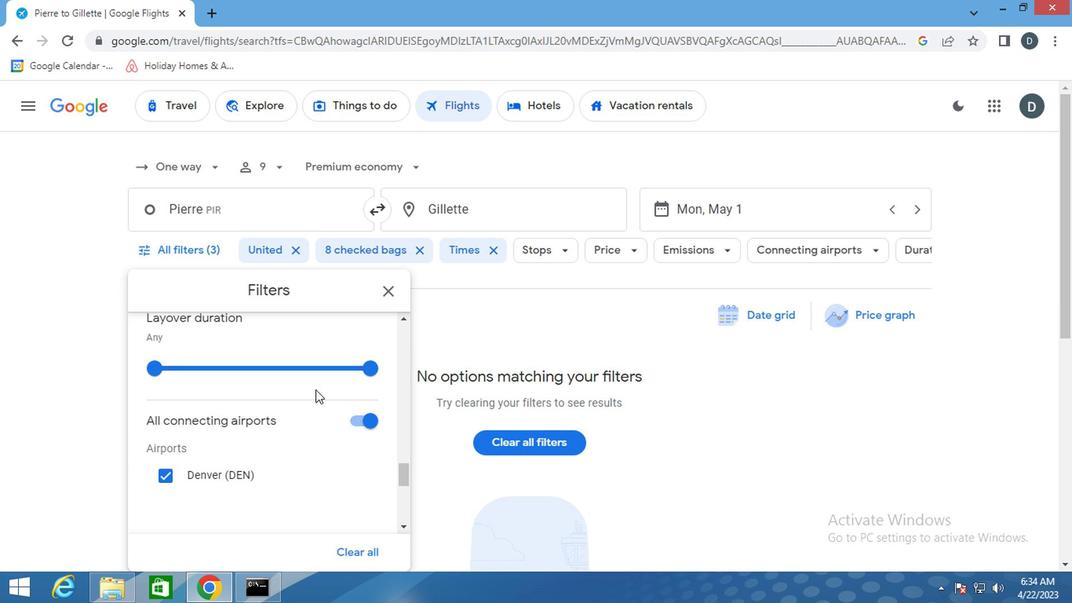
Action: Mouse scrolled (346, 398) with delta (0, 0)
Screenshot: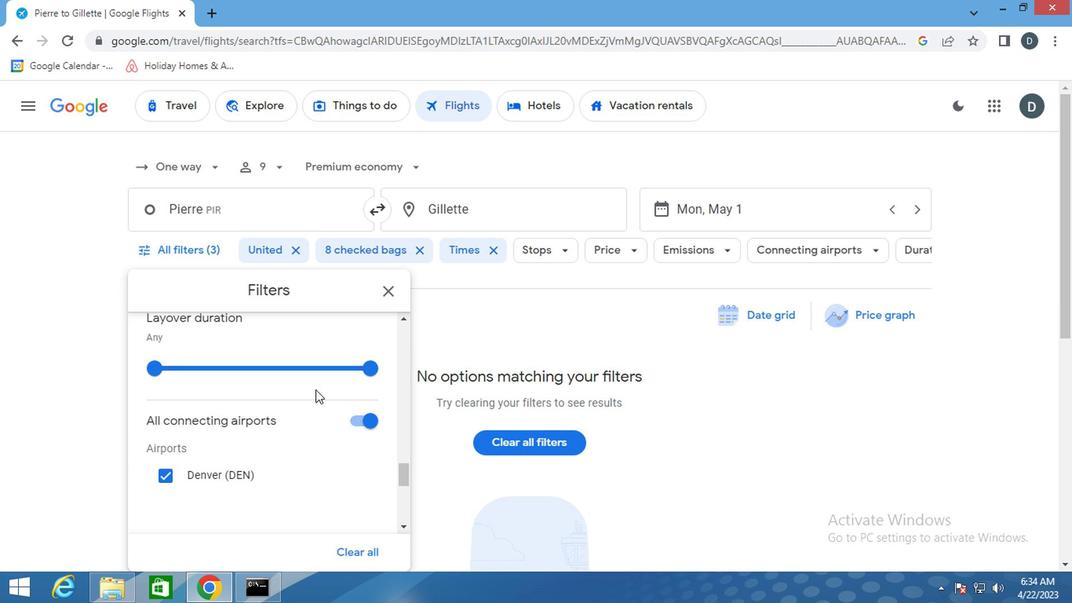 
Action: Mouse moved to (349, 397)
Screenshot: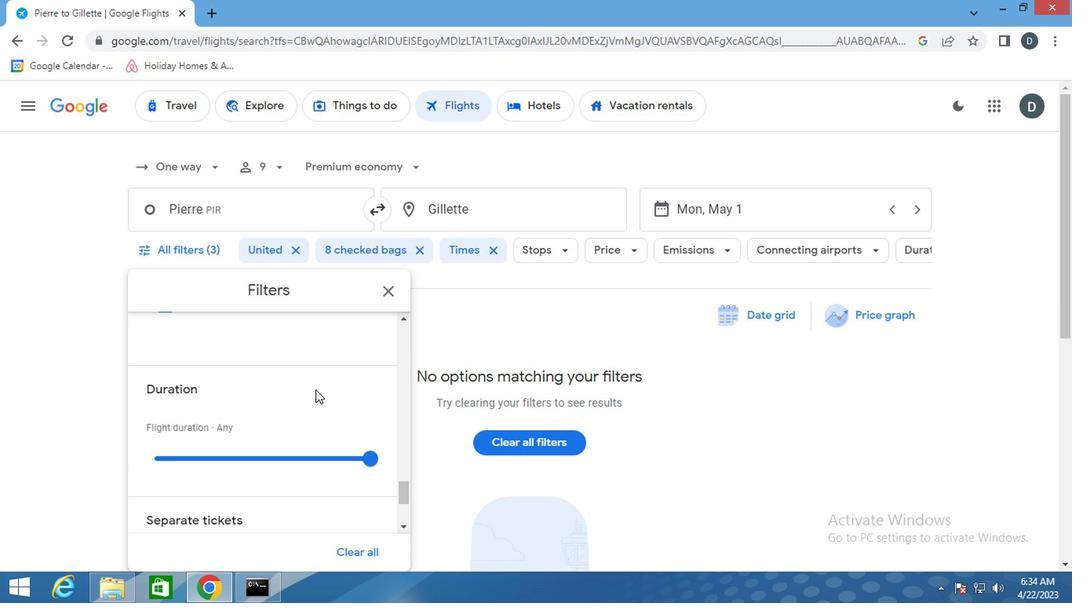 
Action: Mouse scrolled (349, 397) with delta (0, 0)
Screenshot: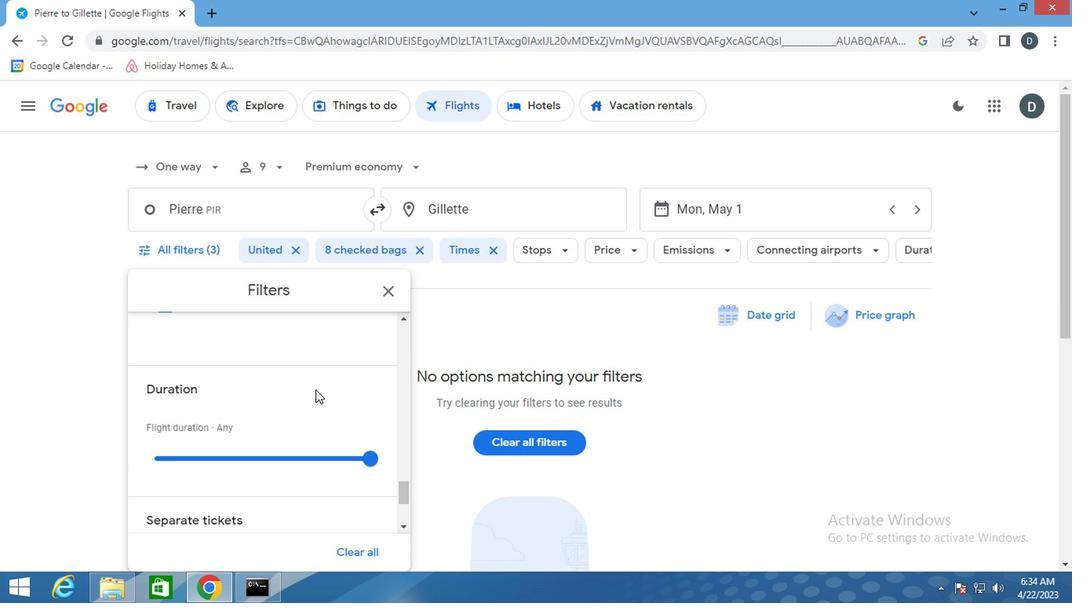 
Action: Mouse scrolled (349, 397) with delta (0, 0)
Screenshot: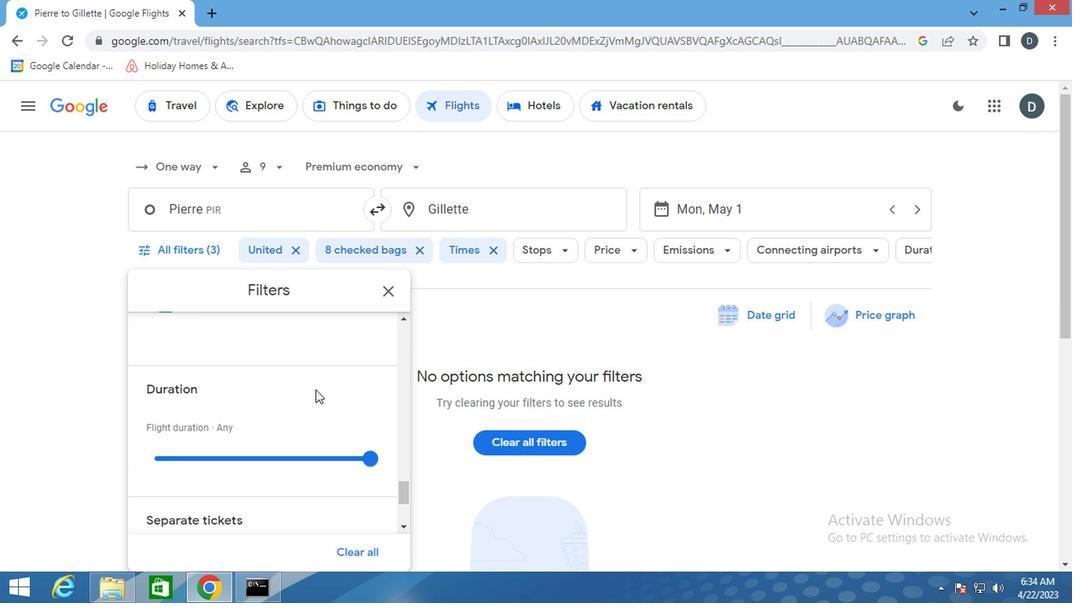 
Action: Mouse scrolled (349, 397) with delta (0, 0)
Screenshot: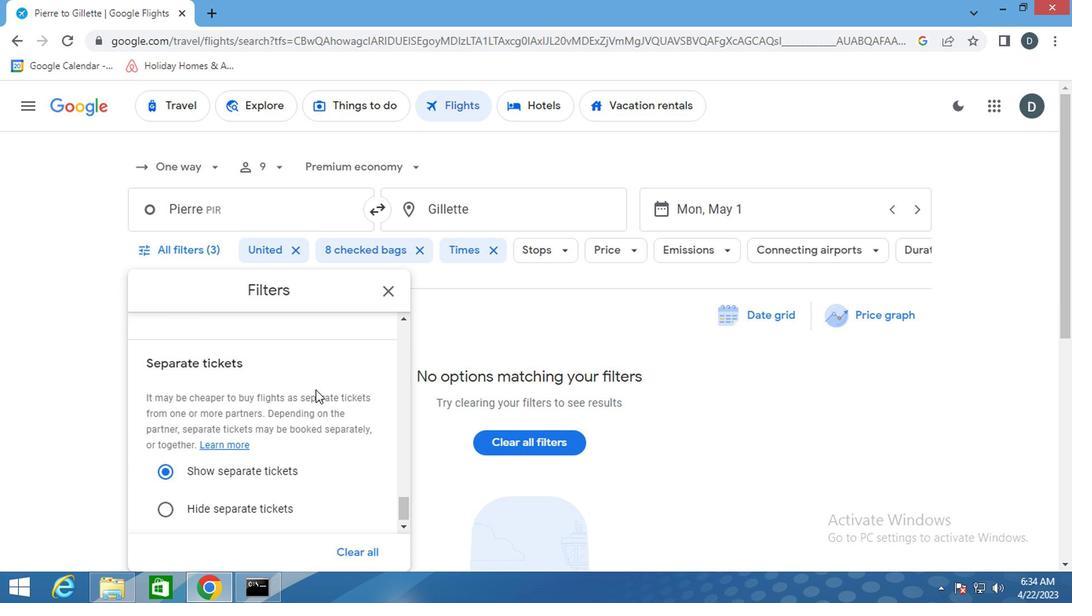 
Action: Mouse scrolled (349, 397) with delta (0, 0)
Screenshot: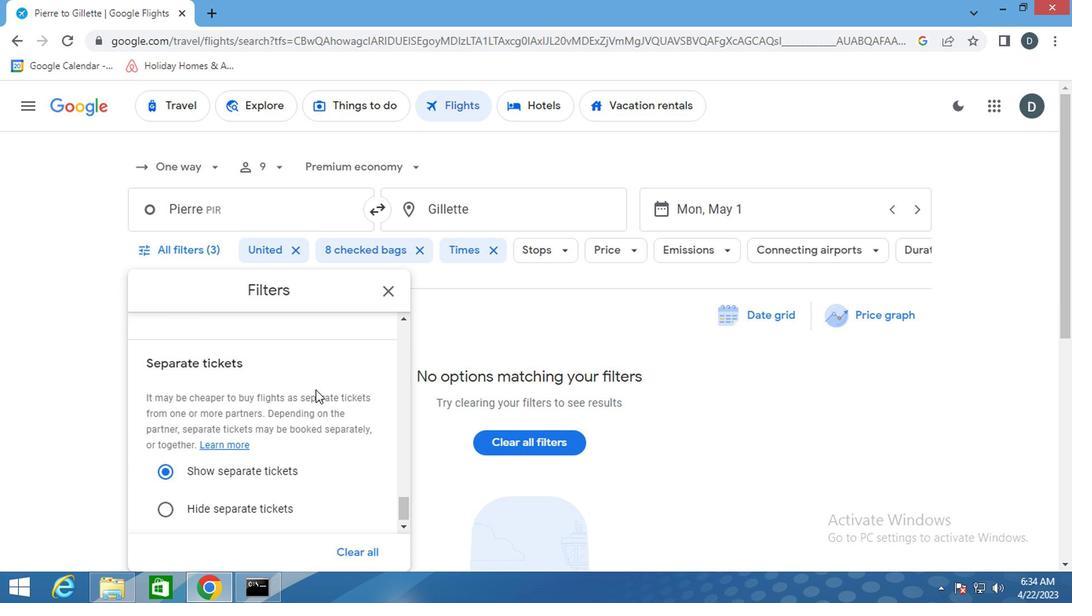 
Action: Mouse scrolled (349, 397) with delta (0, 0)
Screenshot: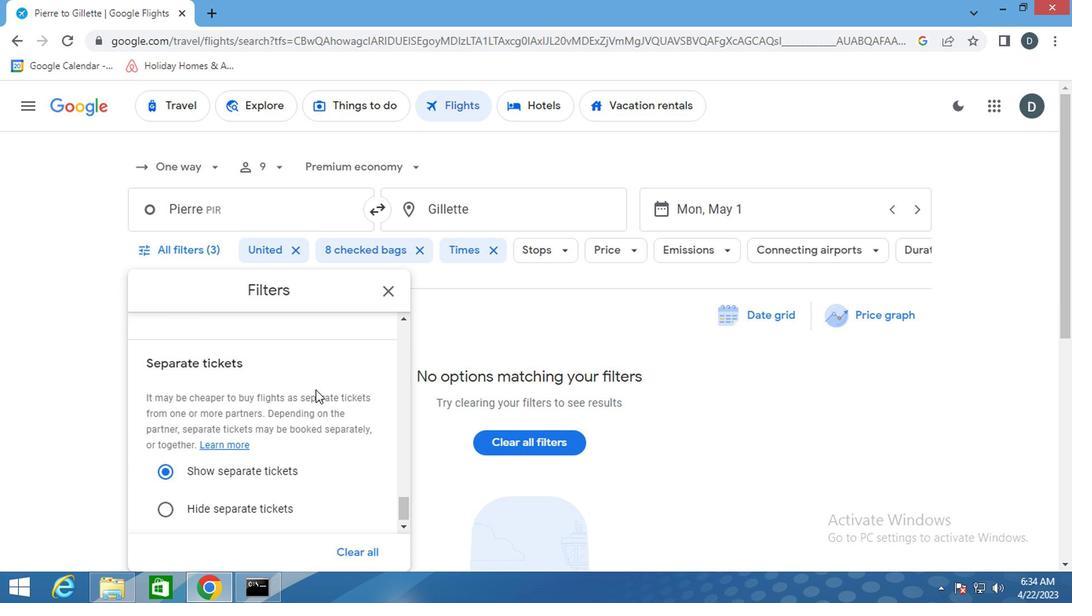 
Action: Mouse scrolled (349, 397) with delta (0, 0)
Screenshot: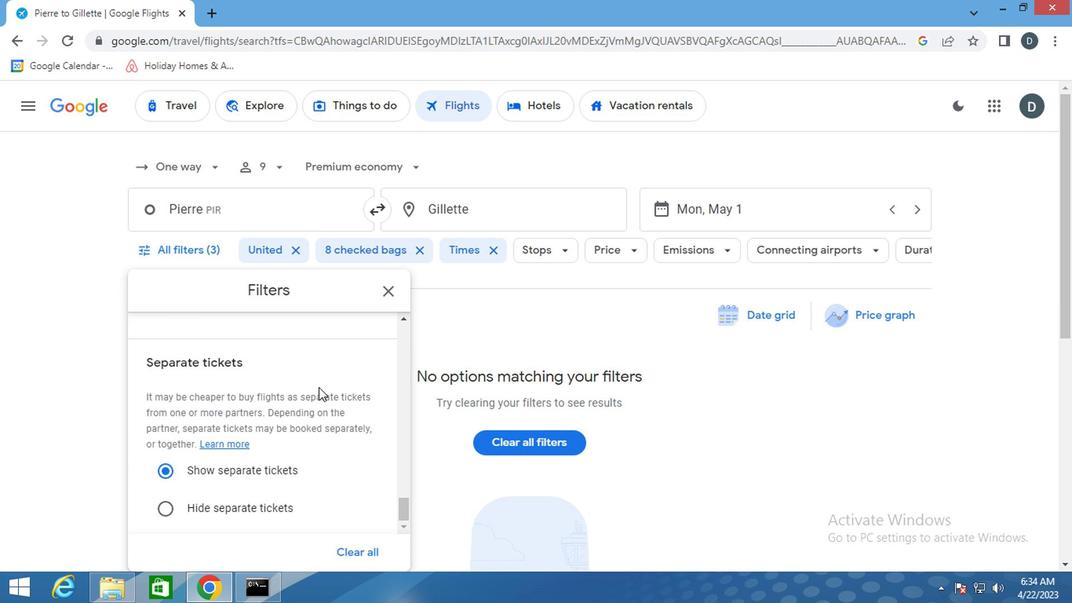 
Action: Mouse moved to (397, 331)
Screenshot: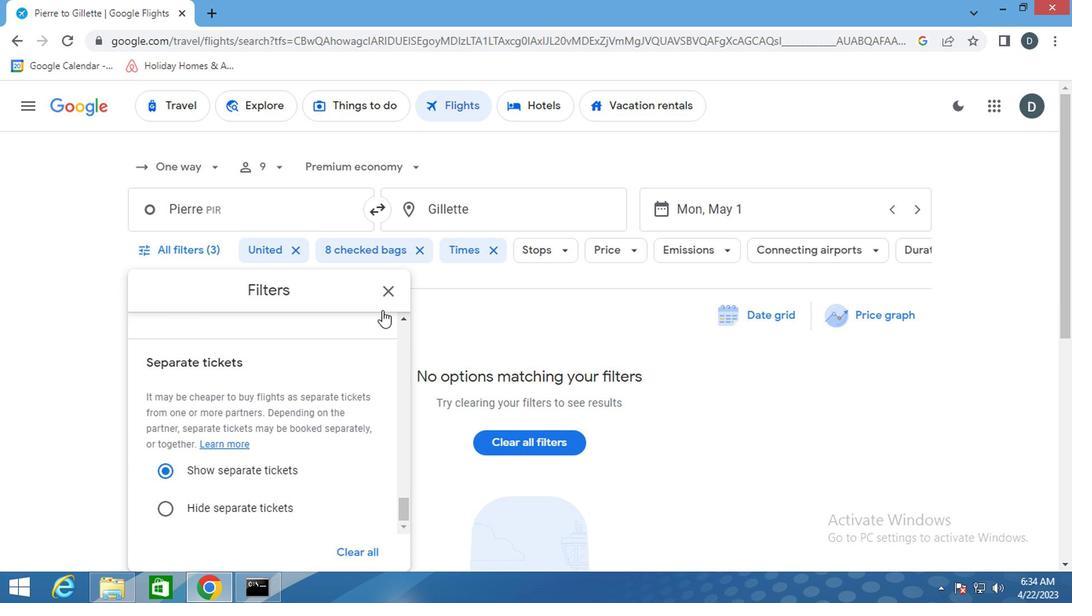 
Action: Mouse pressed left at (397, 331)
Screenshot: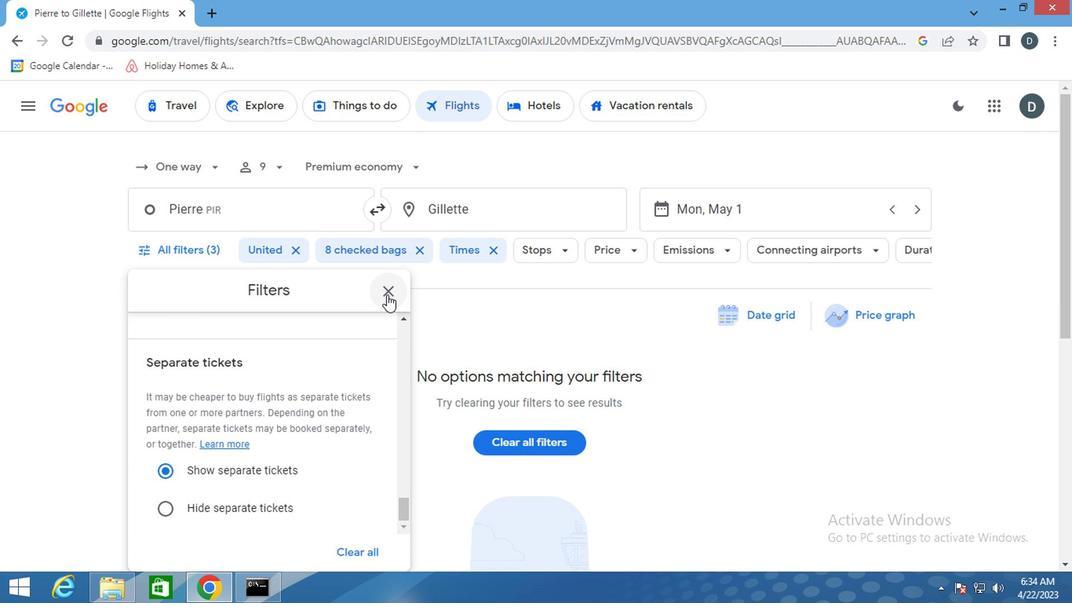 
